 Task: Change  the formatting of the data to Which is Less than 10, In conditional formating, put the option 'Light Red Fill with Drak Red Text. 'add another formatting option Format As Table, insert the option Blue Table style Light 9 , change the format of Column Width to Auto fit Row HeightIn the sheet   Sparkle Sales templetes   book
Action: Mouse moved to (405, 343)
Screenshot: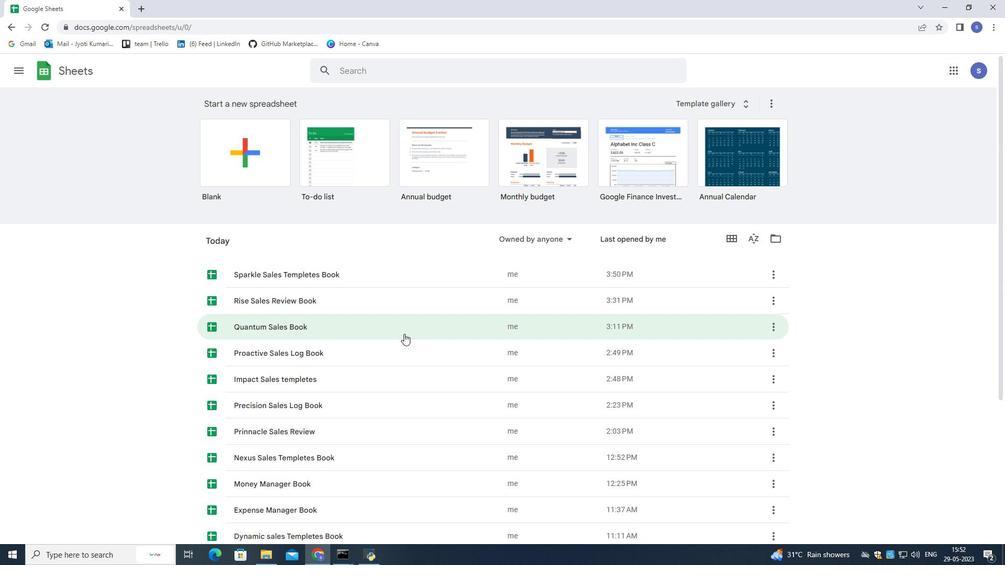 
Action: Mouse scrolled (405, 343) with delta (0, 0)
Screenshot: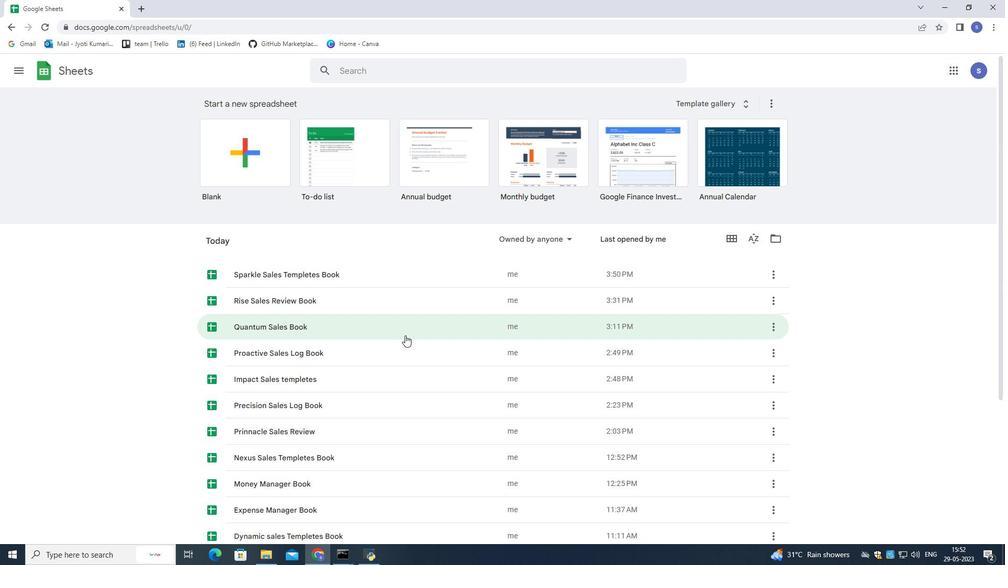 
Action: Mouse moved to (405, 346)
Screenshot: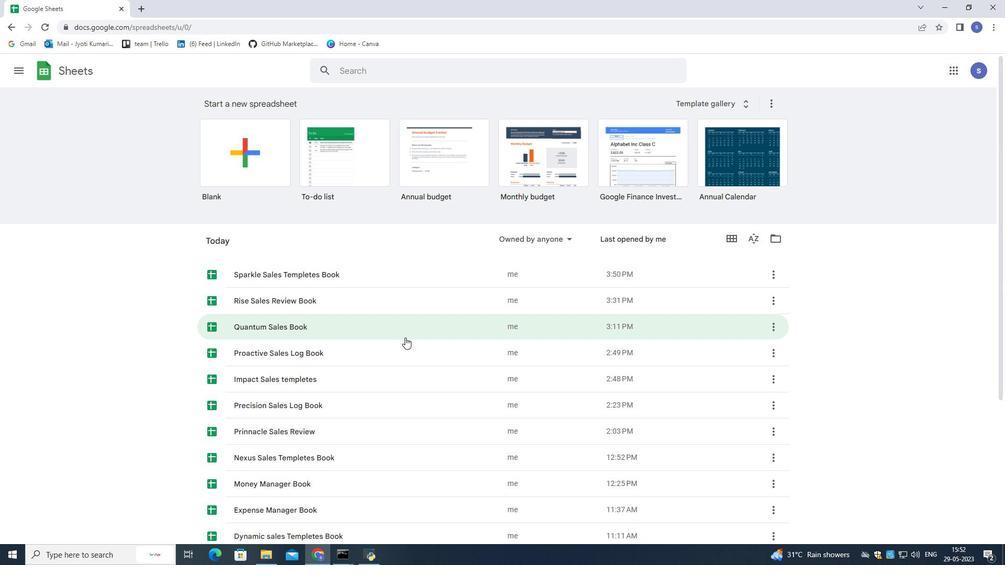 
Action: Mouse scrolled (405, 346) with delta (0, 0)
Screenshot: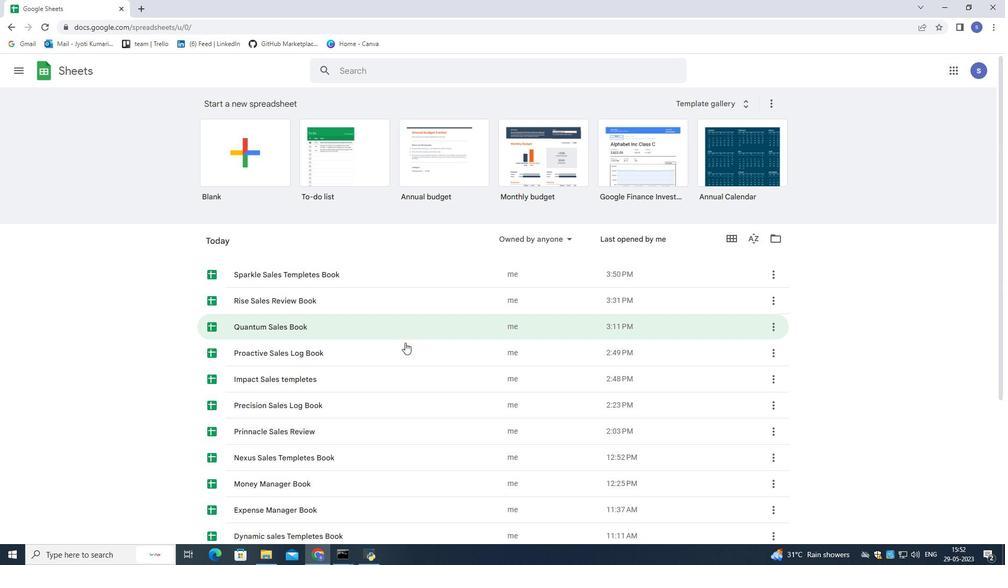 
Action: Mouse scrolled (405, 346) with delta (0, 0)
Screenshot: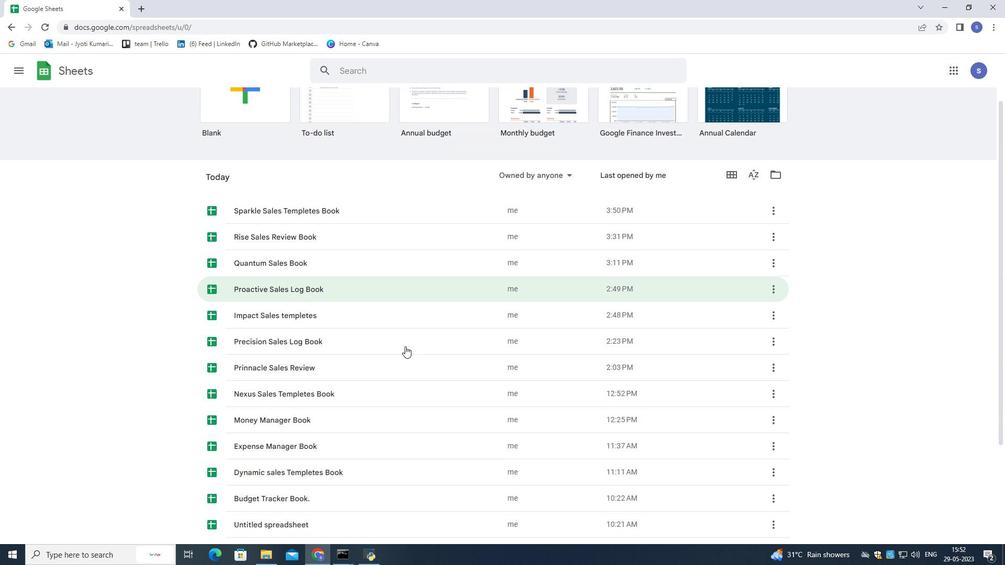
Action: Mouse moved to (405, 347)
Screenshot: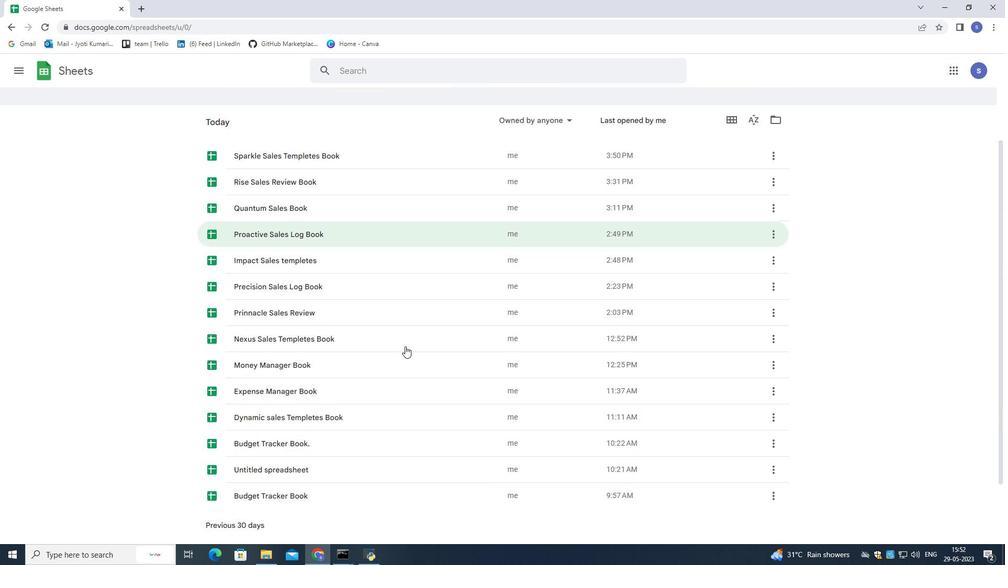 
Action: Mouse scrolled (405, 346) with delta (0, 0)
Screenshot: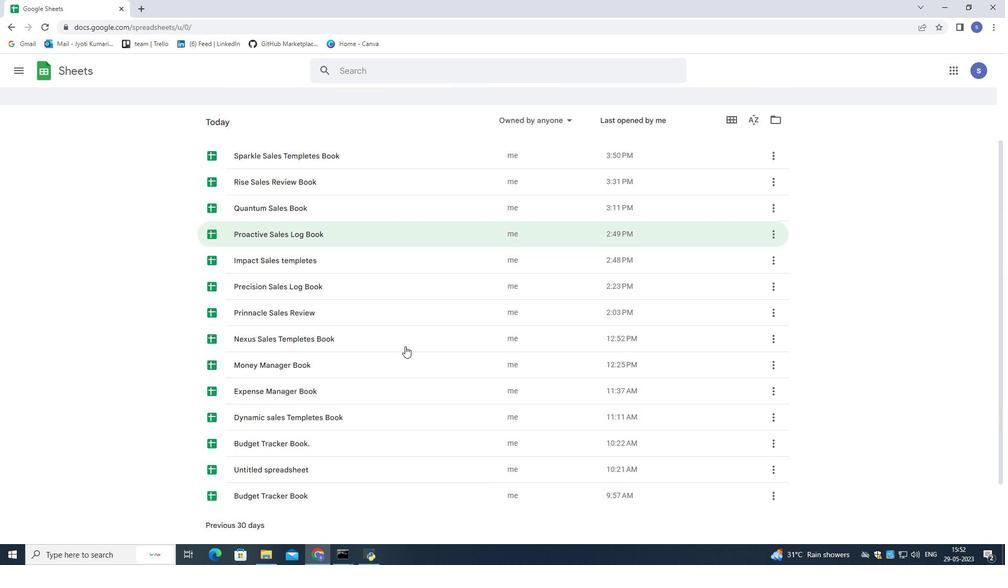 
Action: Mouse moved to (404, 349)
Screenshot: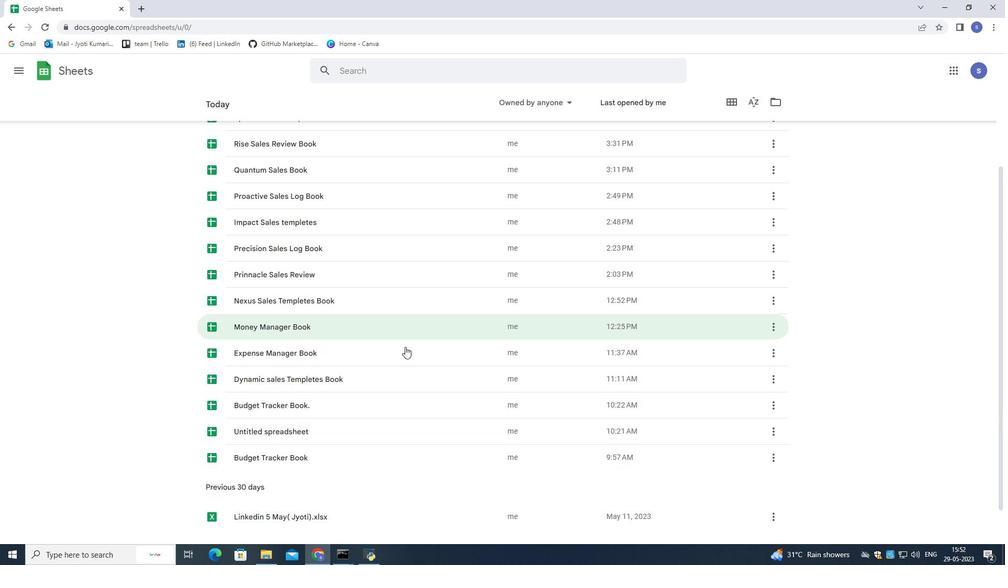 
Action: Mouse scrolled (404, 349) with delta (0, 0)
Screenshot: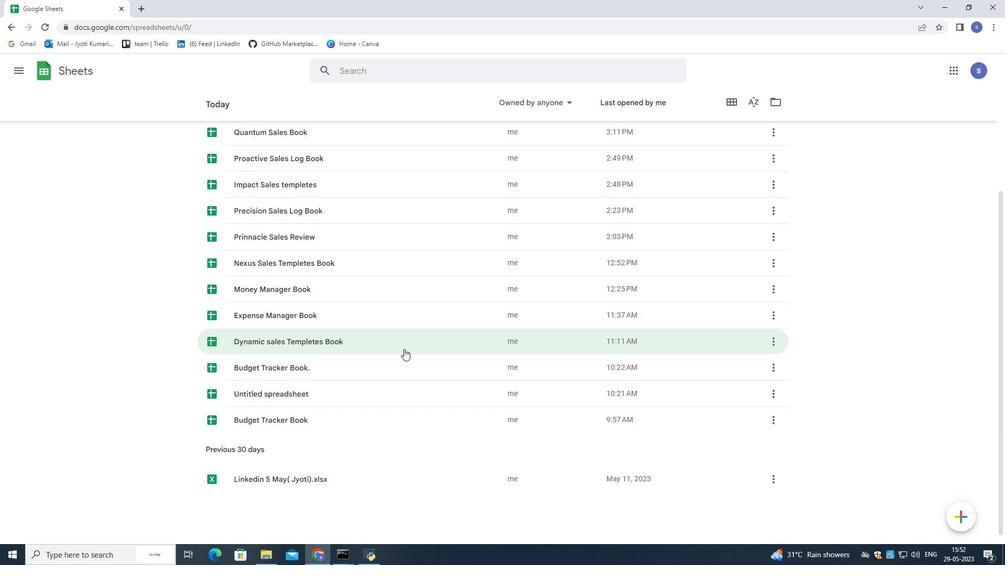 
Action: Mouse scrolled (404, 349) with delta (0, 0)
Screenshot: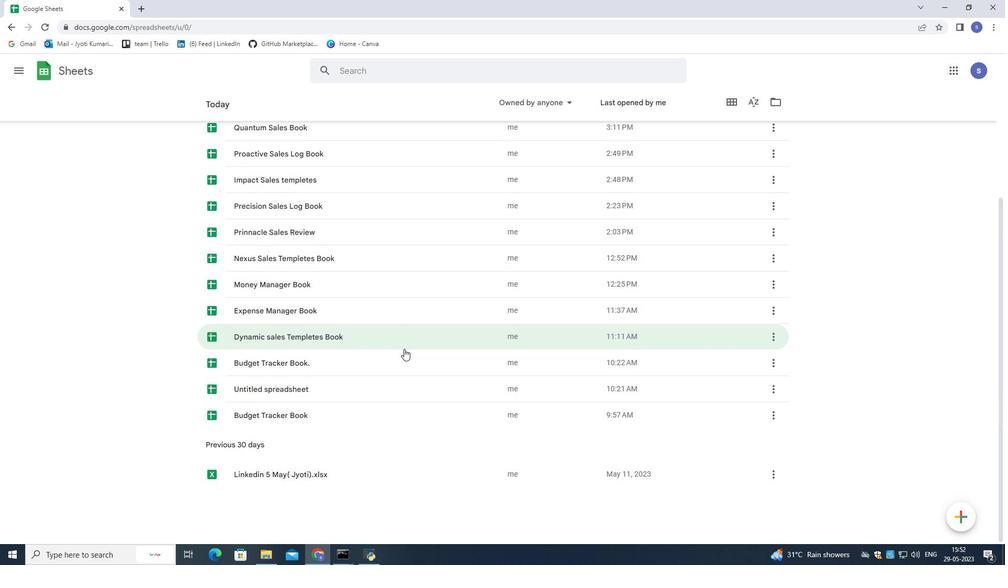 
Action: Mouse scrolled (404, 349) with delta (0, 0)
Screenshot: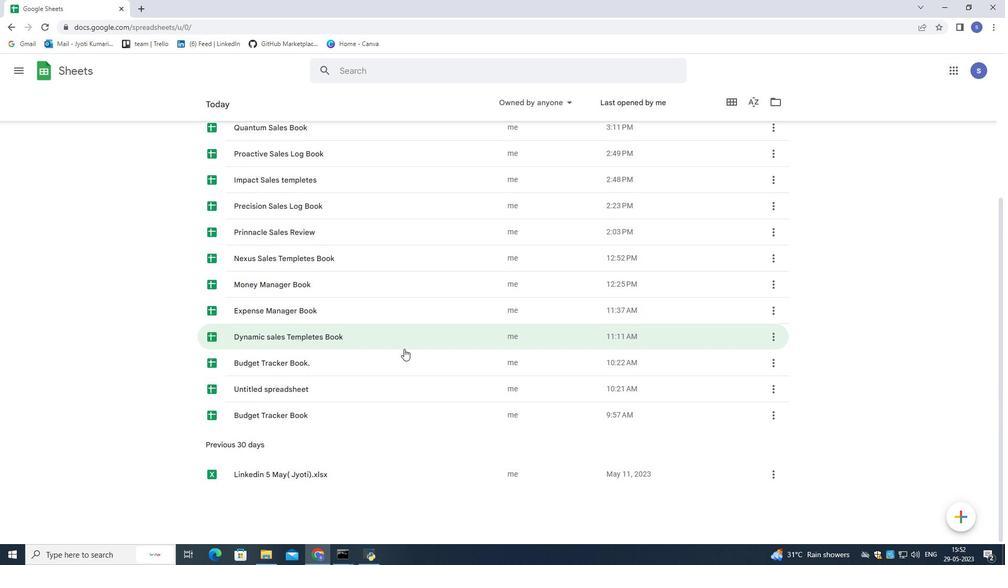 
Action: Mouse scrolled (404, 349) with delta (0, 0)
Screenshot: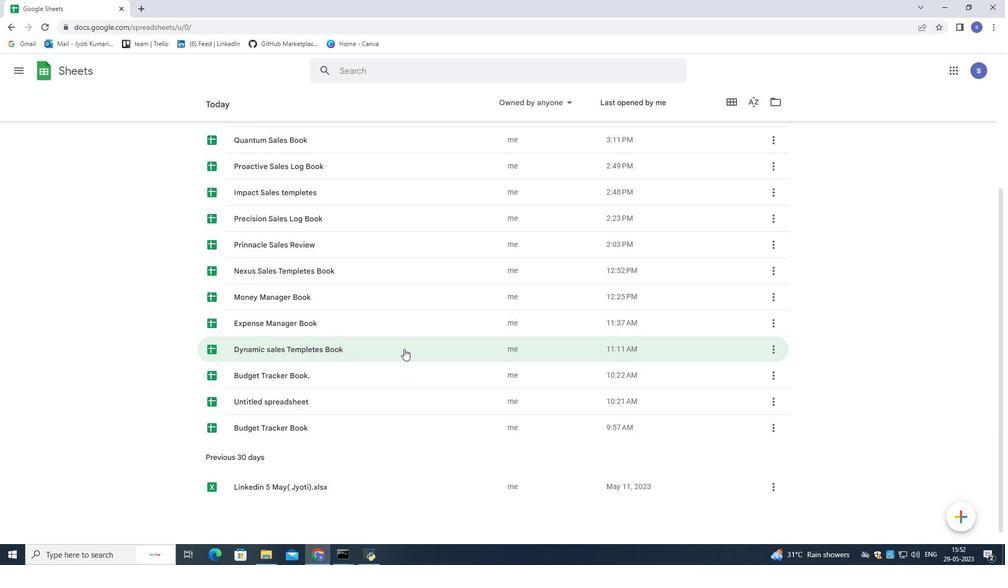 
Action: Mouse moved to (386, 280)
Screenshot: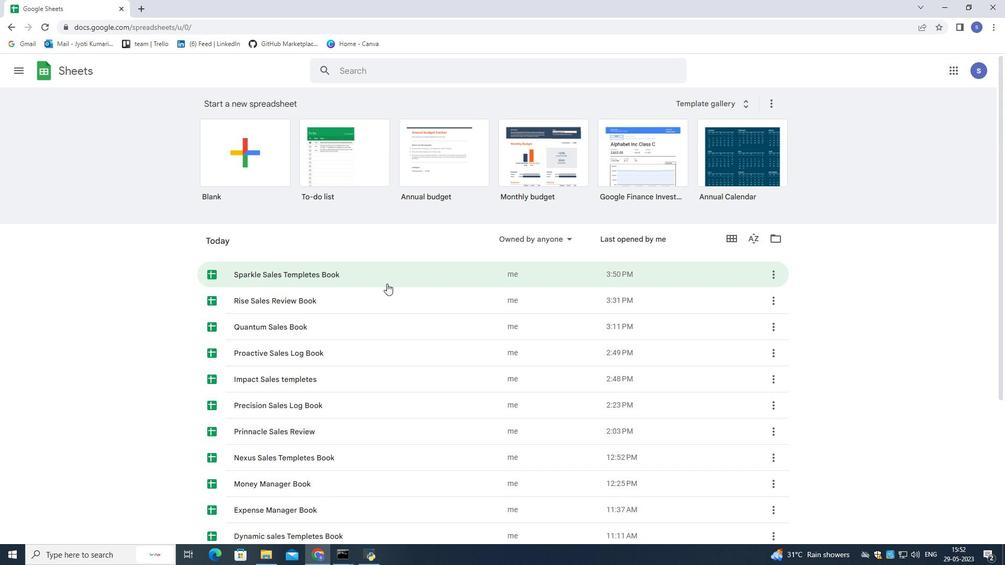 
Action: Mouse pressed left at (386, 280)
Screenshot: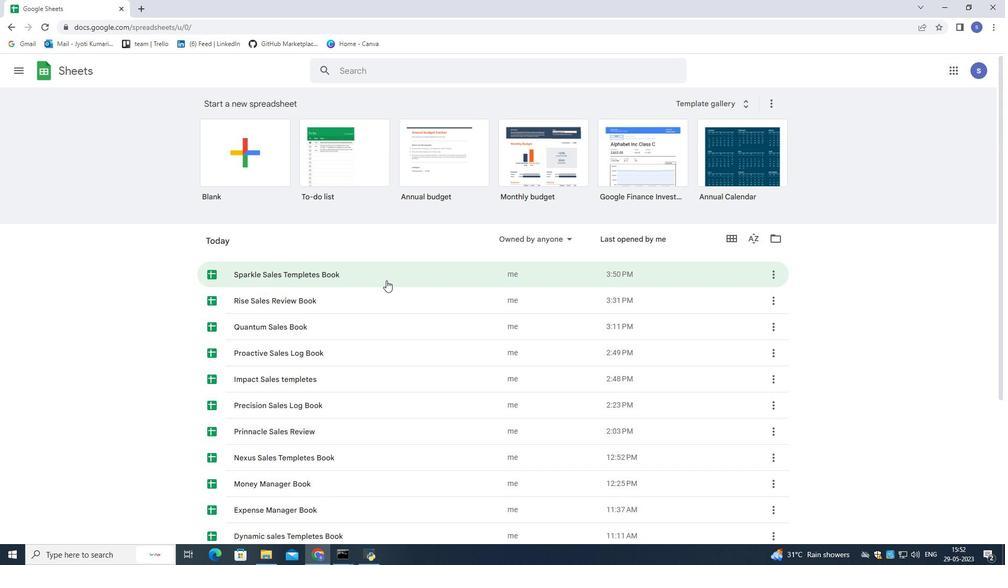 
Action: Mouse moved to (39, 178)
Screenshot: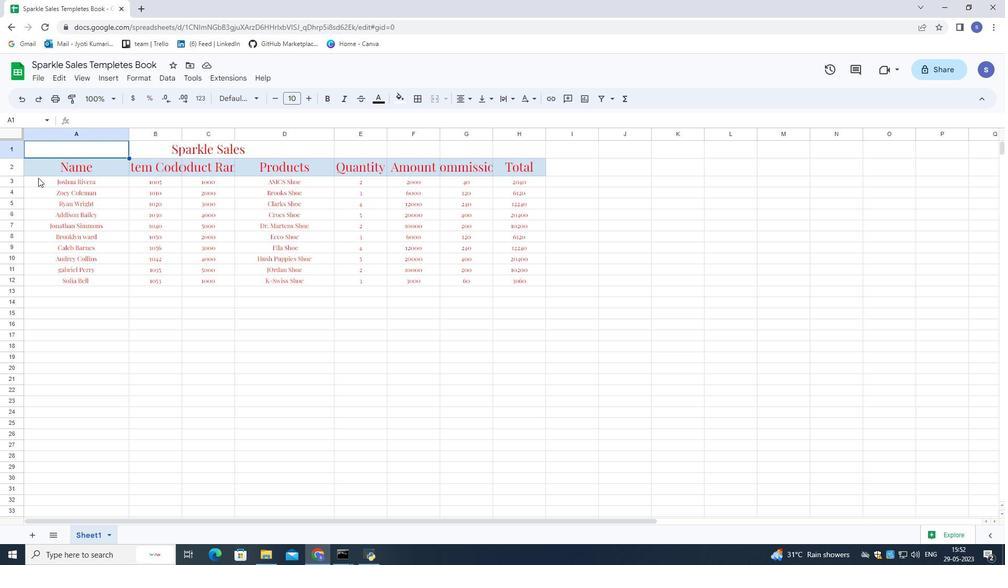 
Action: Mouse pressed left at (39, 178)
Screenshot: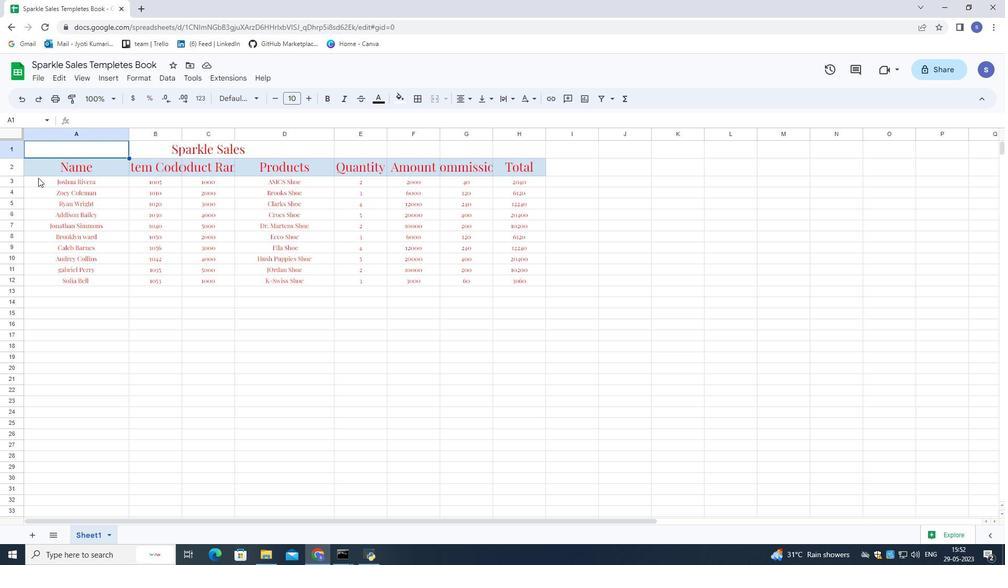 
Action: Mouse moved to (52, 184)
Screenshot: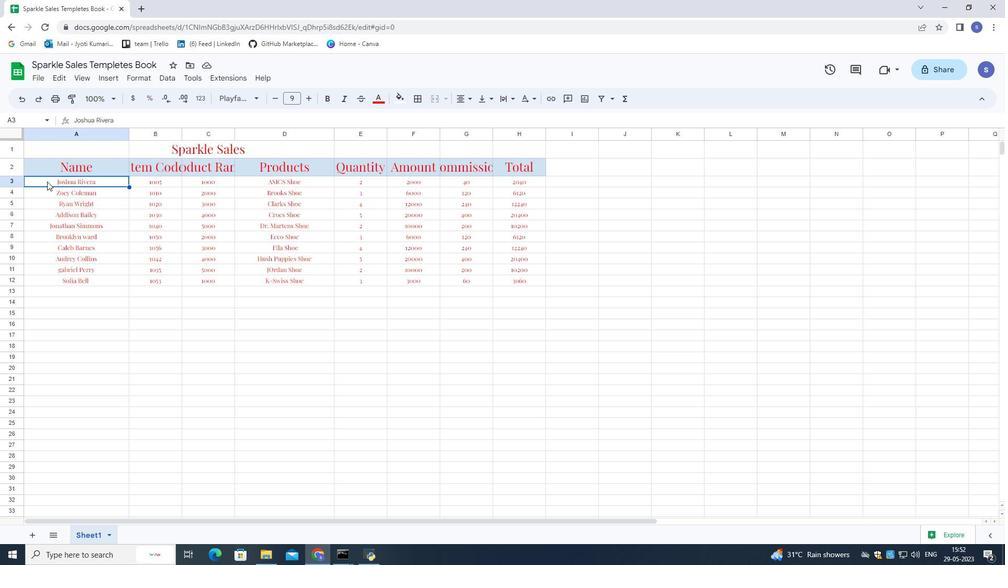 
Action: Mouse pressed left at (52, 184)
Screenshot: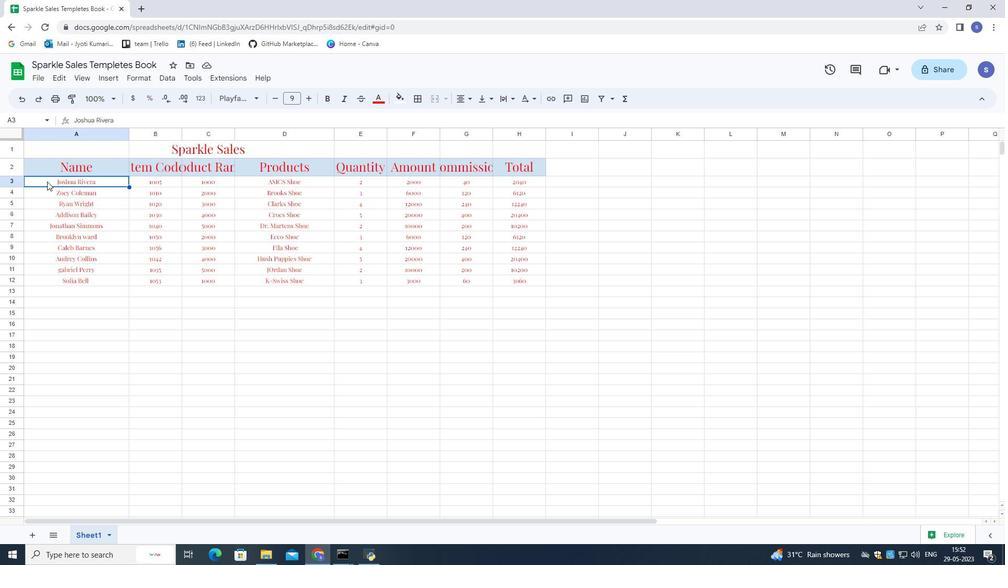 
Action: Mouse moved to (128, 73)
Screenshot: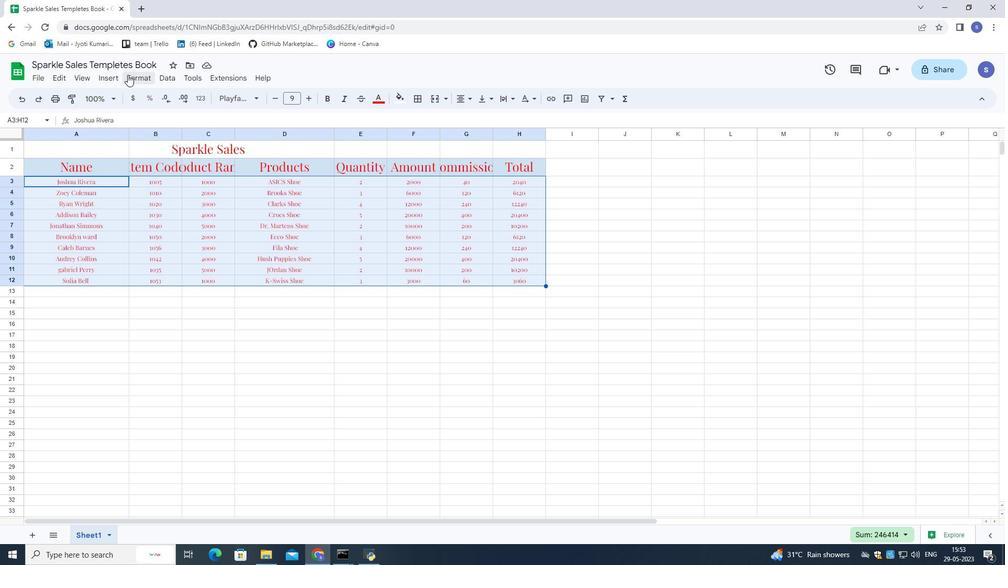 
Action: Mouse pressed left at (128, 73)
Screenshot: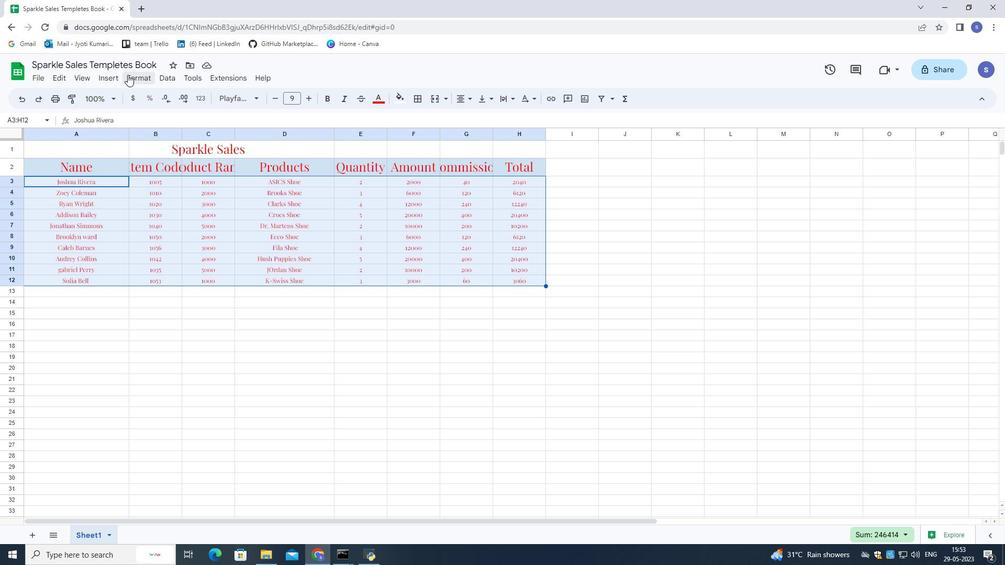 
Action: Mouse moved to (167, 259)
Screenshot: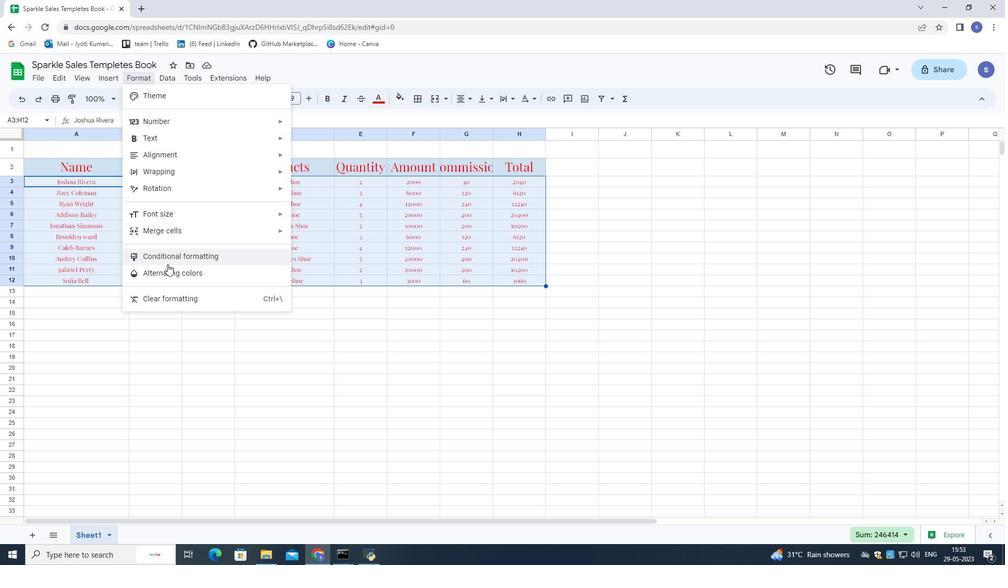 
Action: Mouse pressed left at (167, 259)
Screenshot: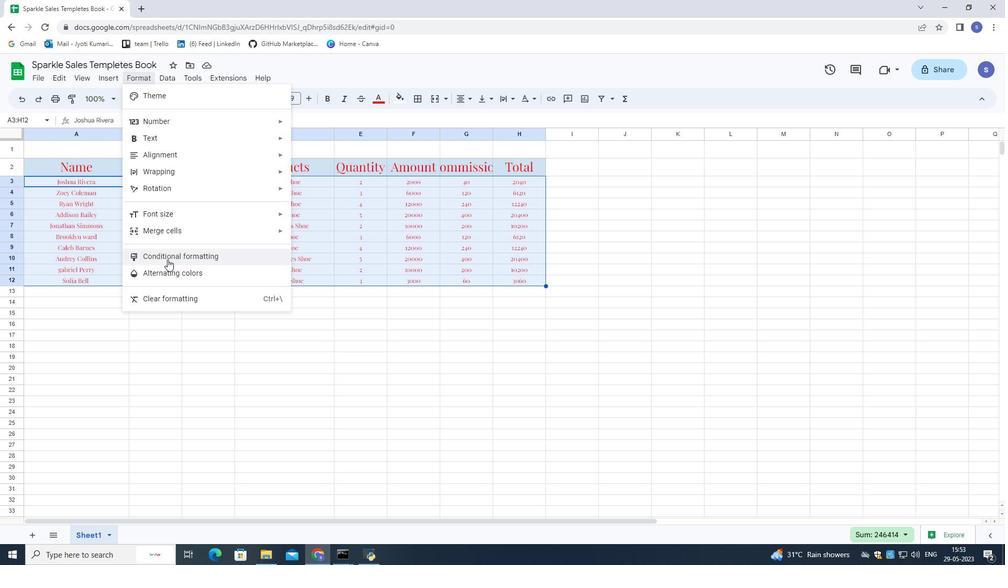
Action: Mouse moved to (914, 239)
Screenshot: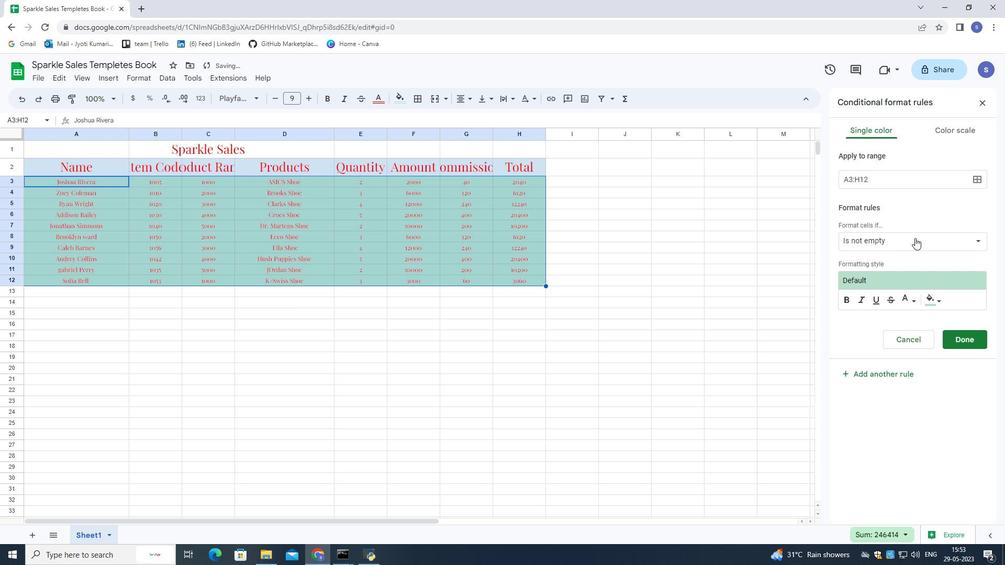 
Action: Mouse pressed left at (914, 239)
Screenshot: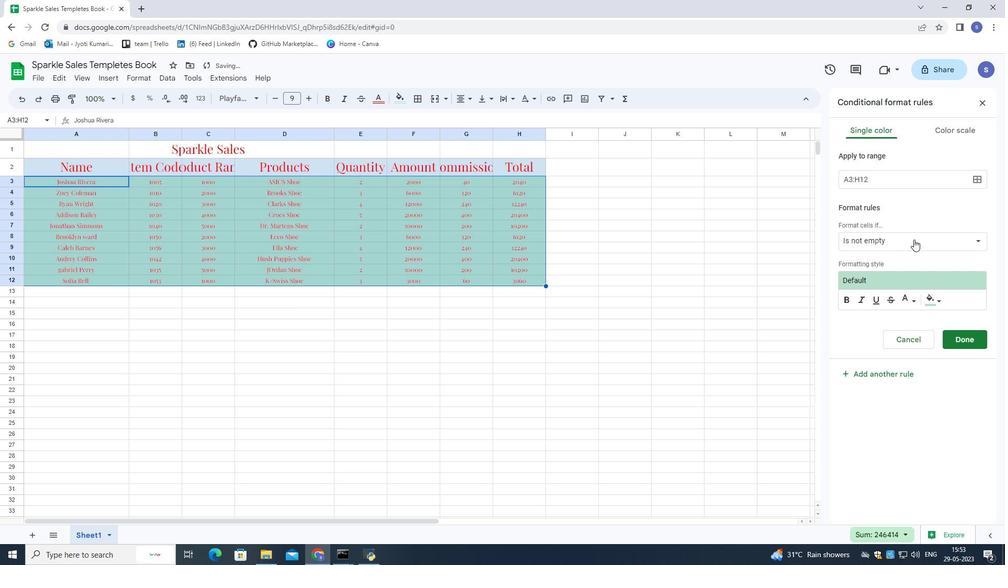 
Action: Mouse moved to (901, 440)
Screenshot: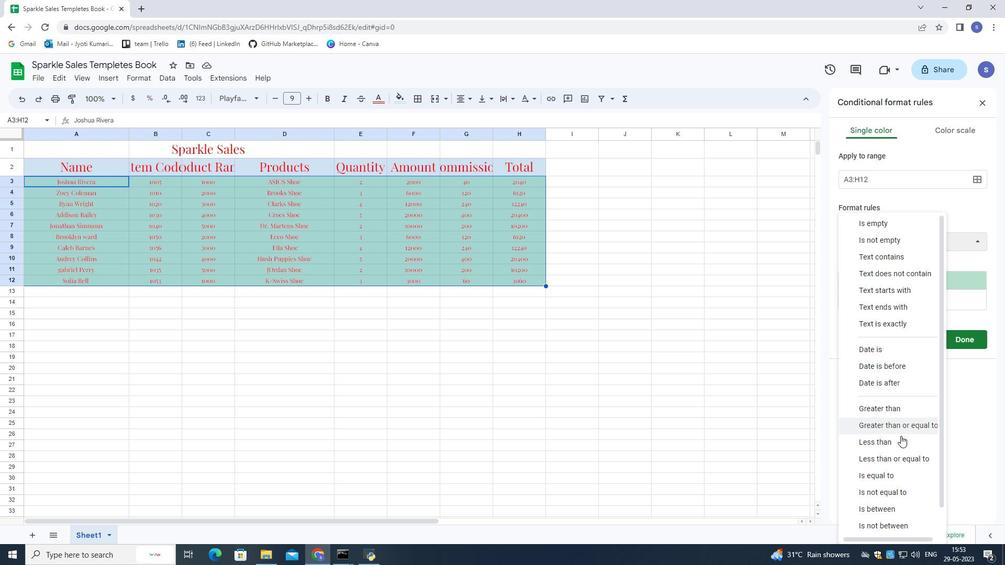 
Action: Mouse pressed left at (901, 440)
Screenshot: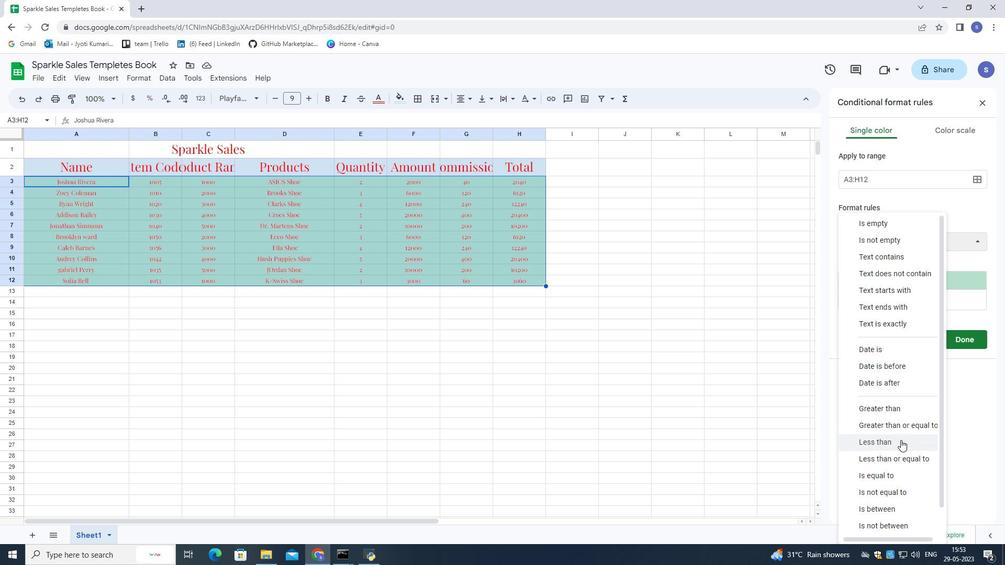 
Action: Mouse moved to (884, 268)
Screenshot: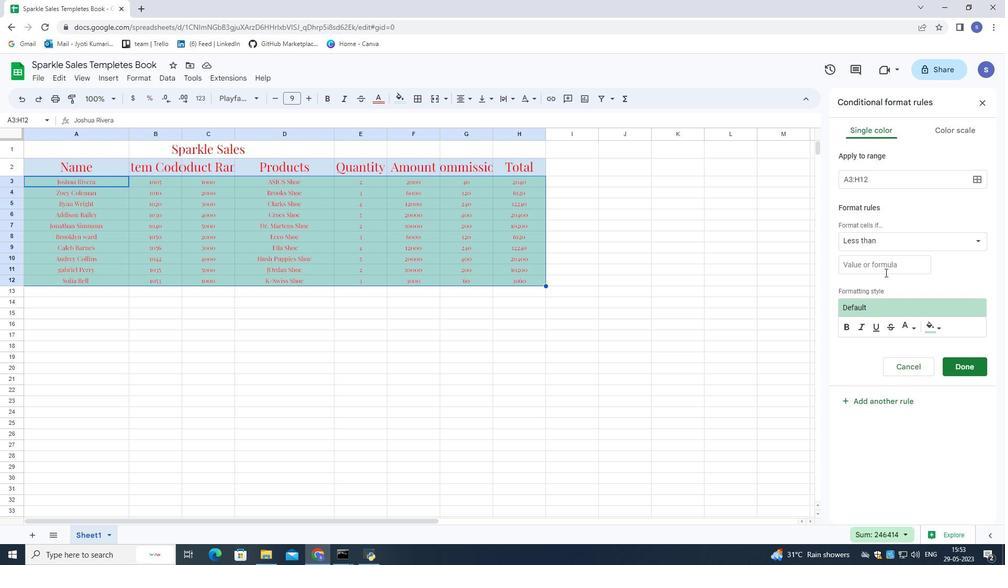 
Action: Mouse pressed left at (884, 268)
Screenshot: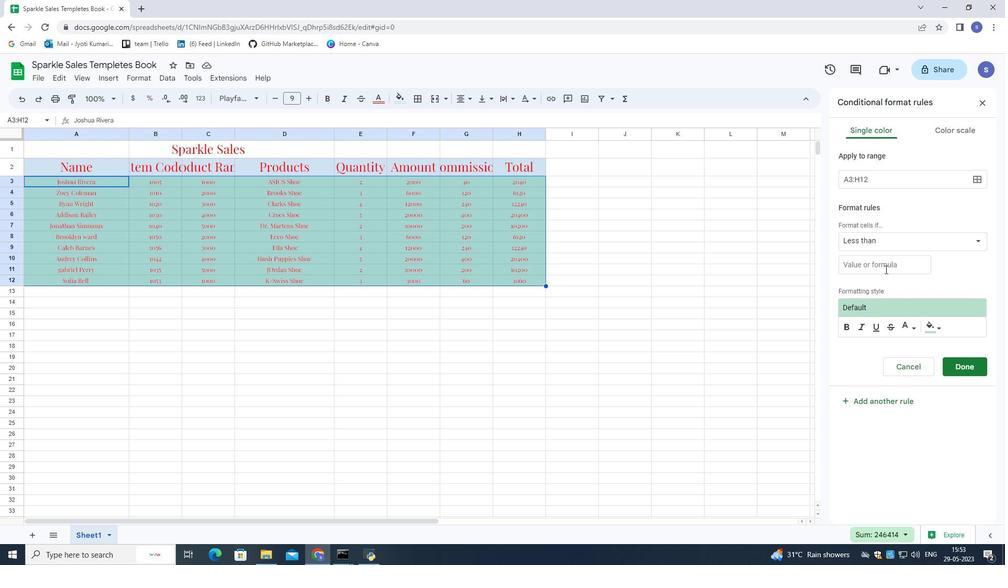 
Action: Key pressed 10
Screenshot: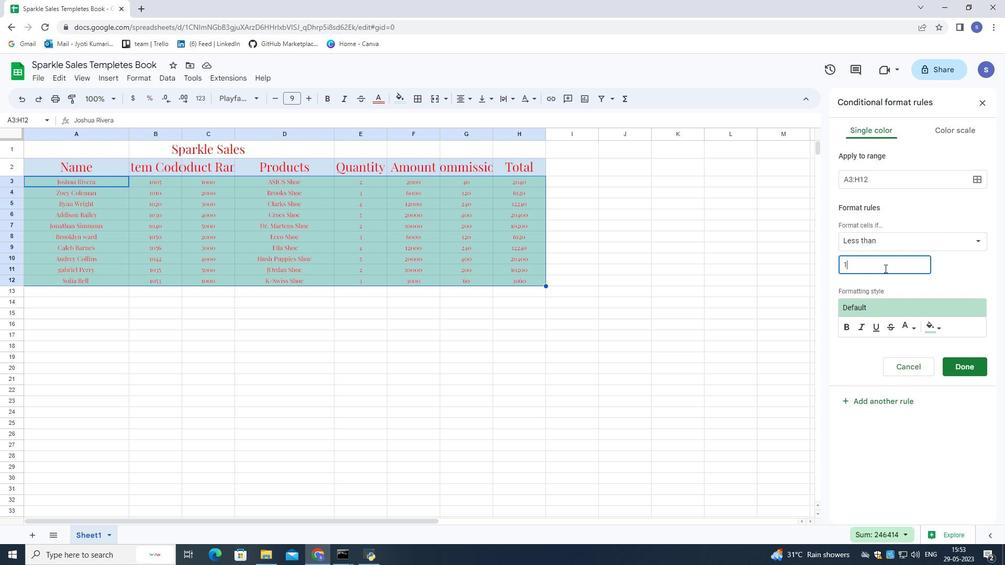 
Action: Mouse moved to (936, 324)
Screenshot: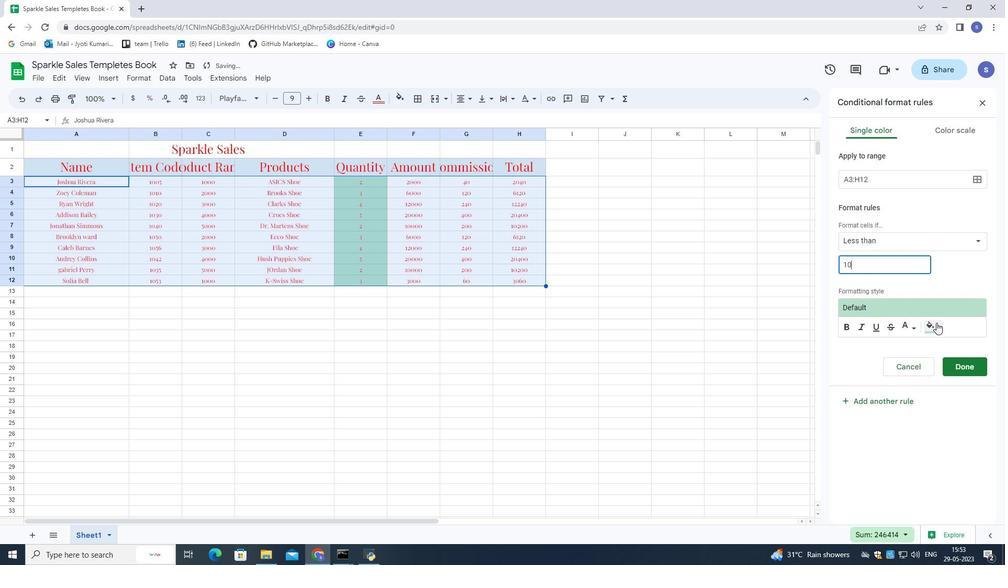 
Action: Mouse pressed left at (936, 324)
Screenshot: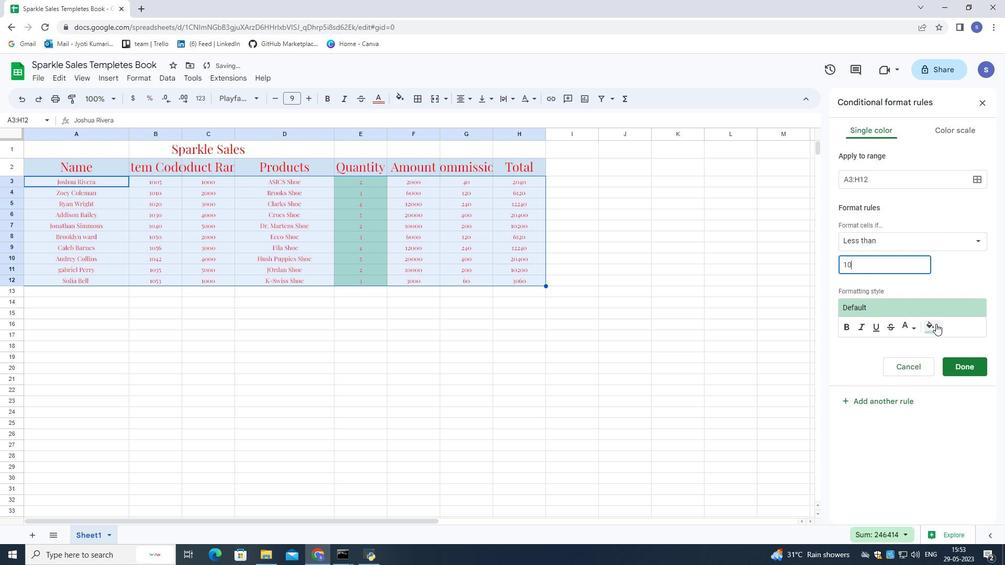 
Action: Mouse moved to (839, 396)
Screenshot: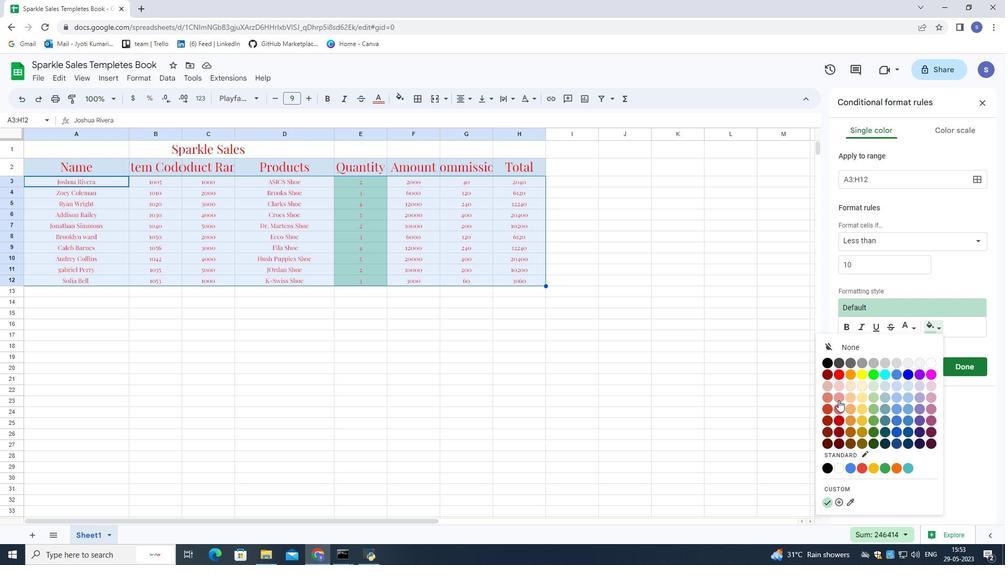
Action: Mouse pressed left at (839, 396)
Screenshot: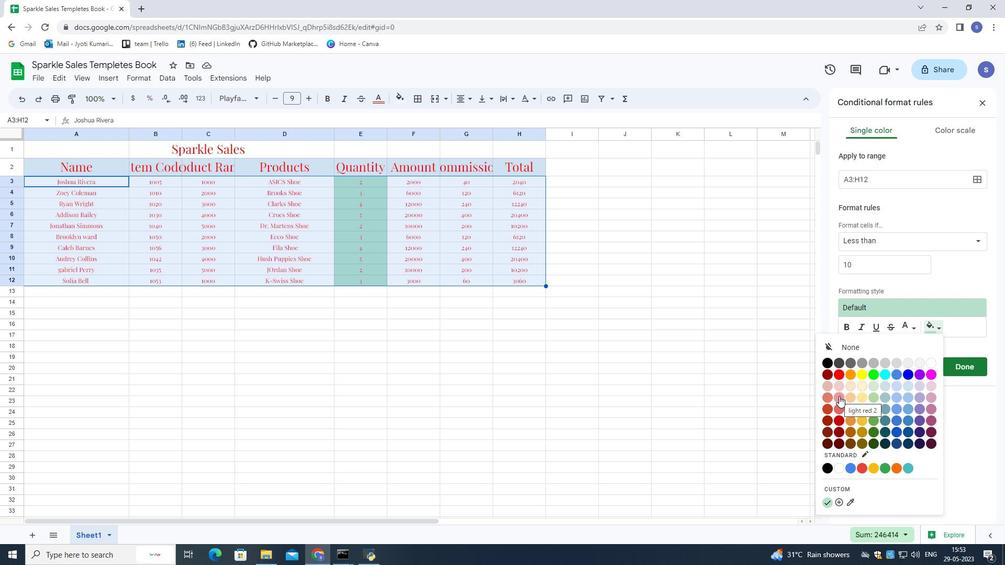 
Action: Mouse moved to (916, 328)
Screenshot: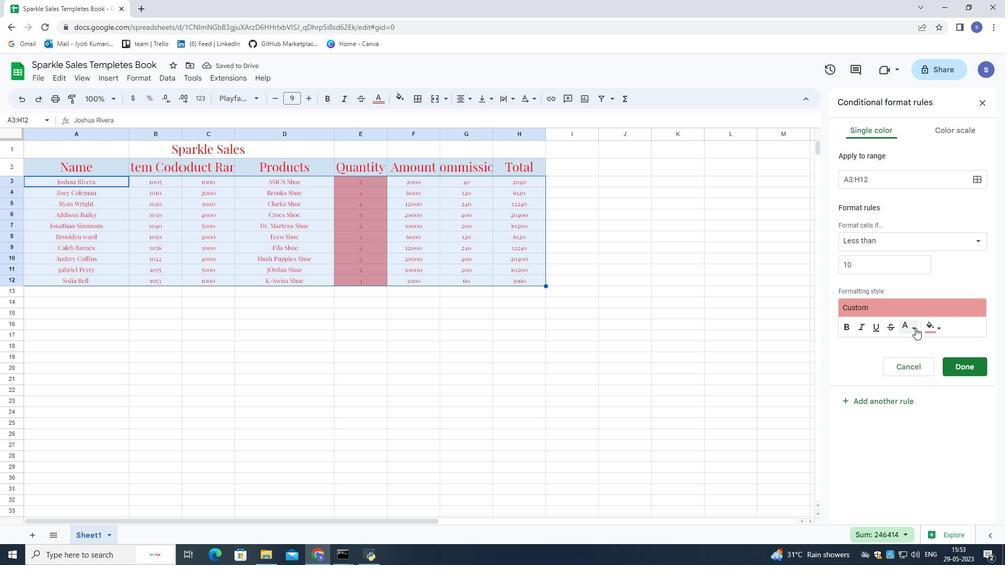 
Action: Mouse pressed left at (916, 328)
Screenshot: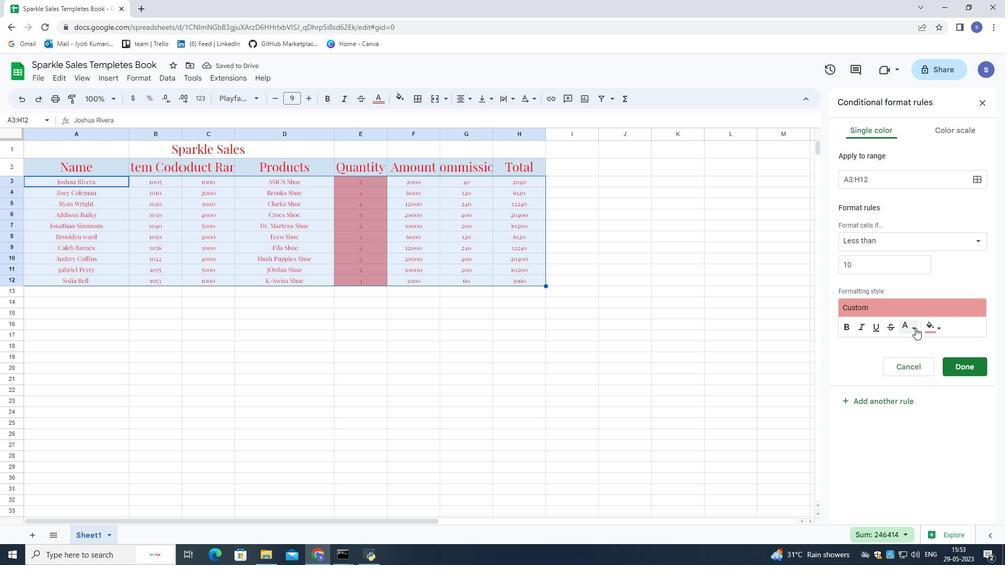 
Action: Mouse moved to (815, 443)
Screenshot: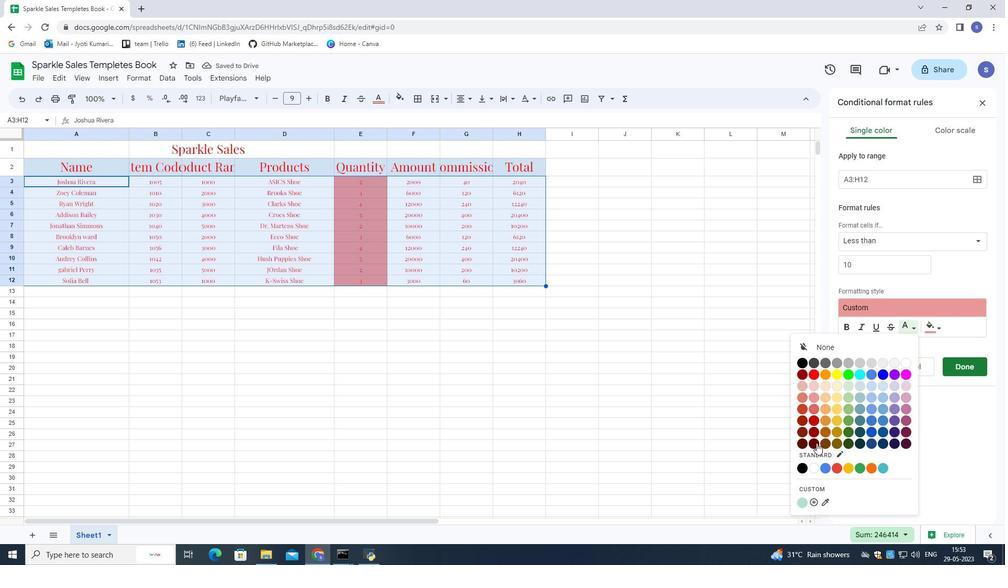 
Action: Mouse pressed left at (815, 443)
Screenshot: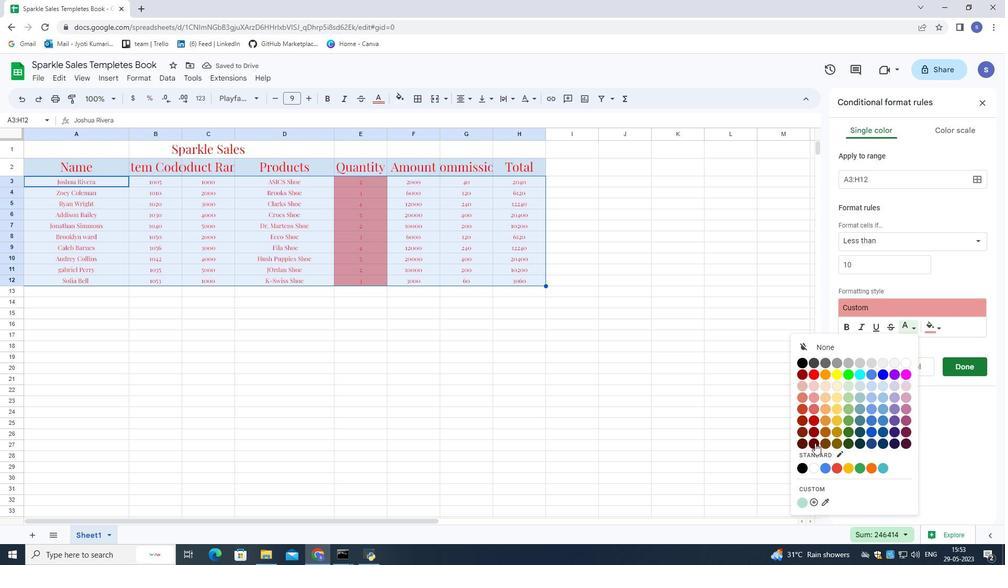 
Action: Mouse moved to (957, 371)
Screenshot: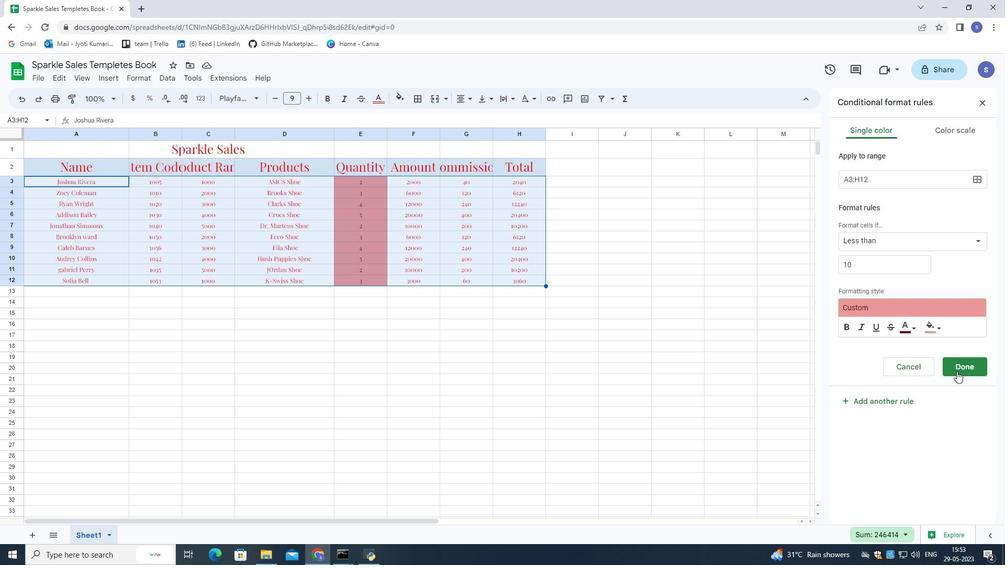 
Action: Mouse pressed left at (957, 371)
Screenshot: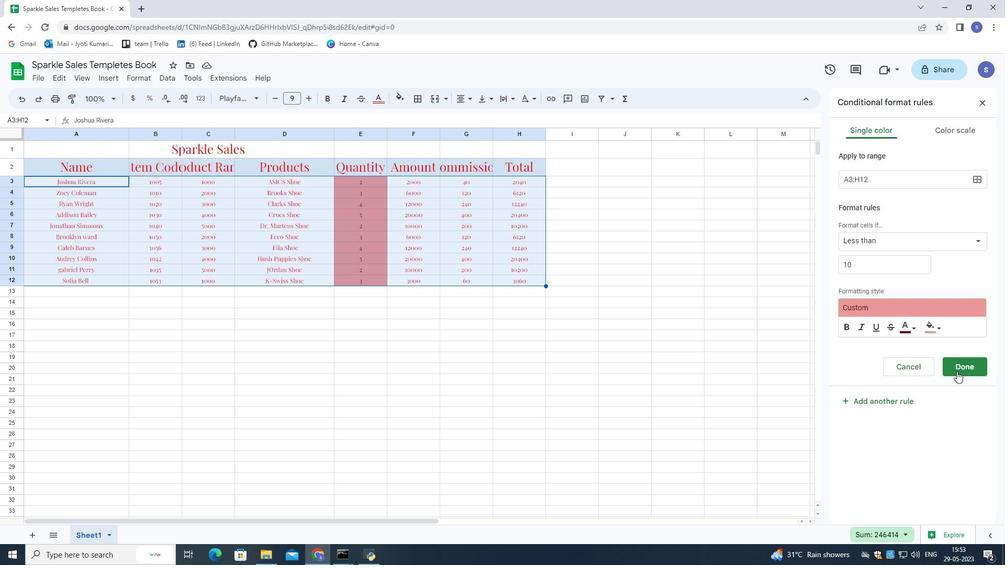 
Action: Mouse moved to (129, 74)
Screenshot: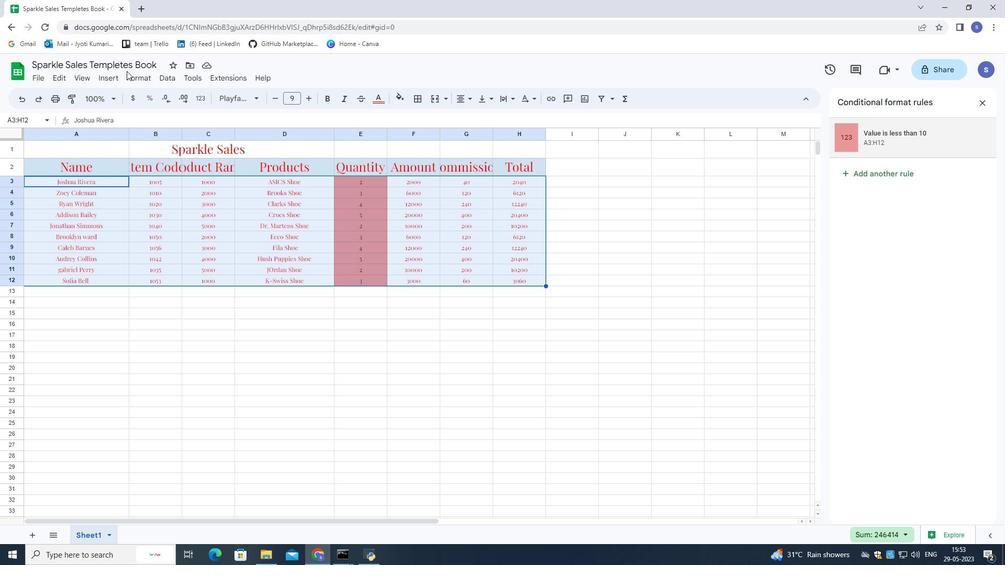 
Action: Mouse pressed left at (129, 74)
Screenshot: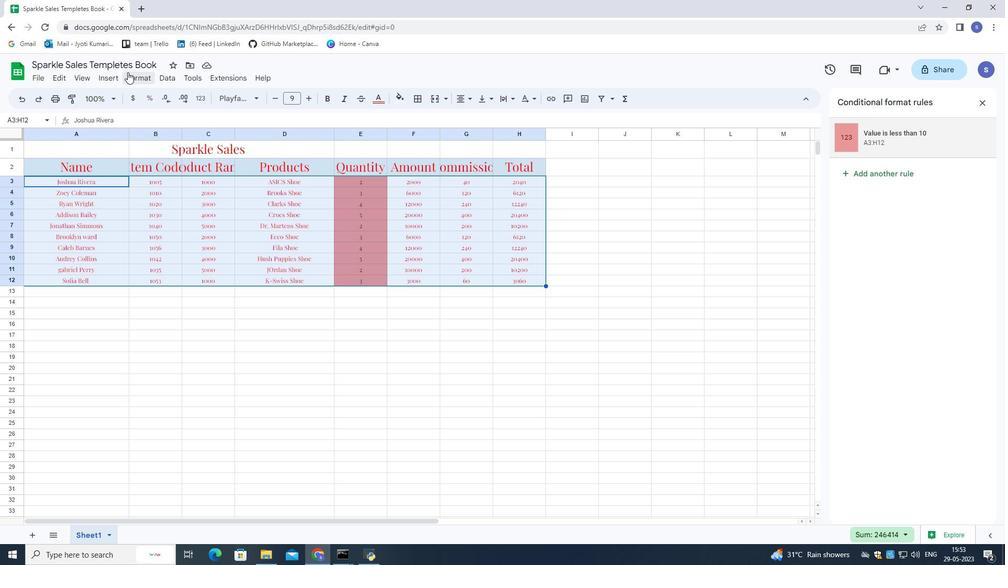 
Action: Mouse moved to (186, 271)
Screenshot: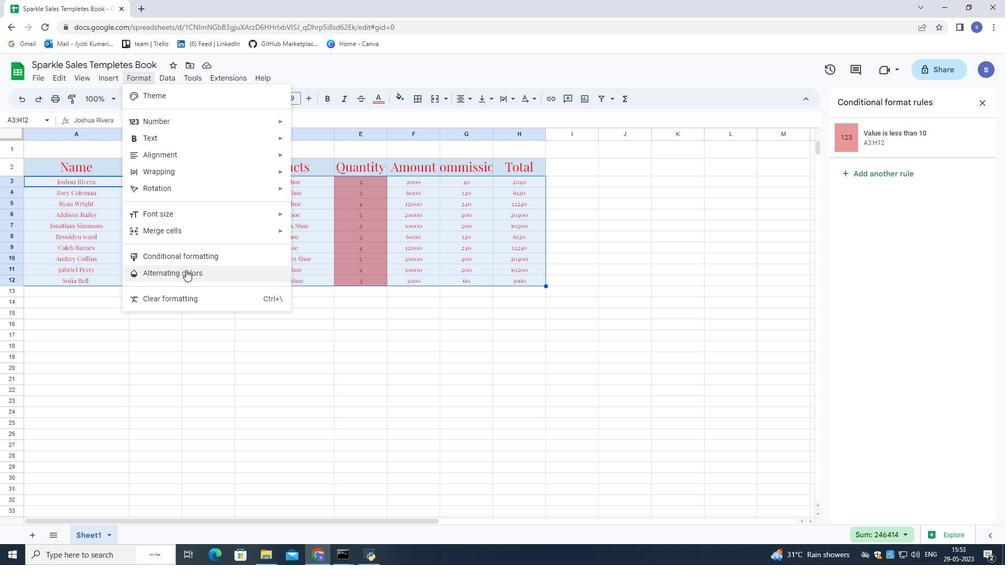
Action: Mouse pressed left at (186, 271)
Screenshot: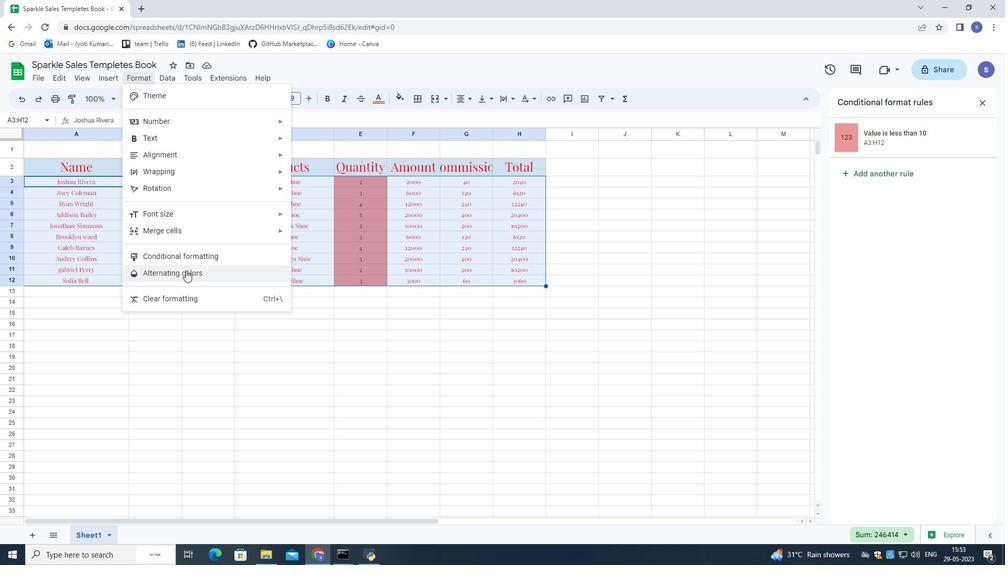 
Action: Mouse moved to (957, 235)
Screenshot: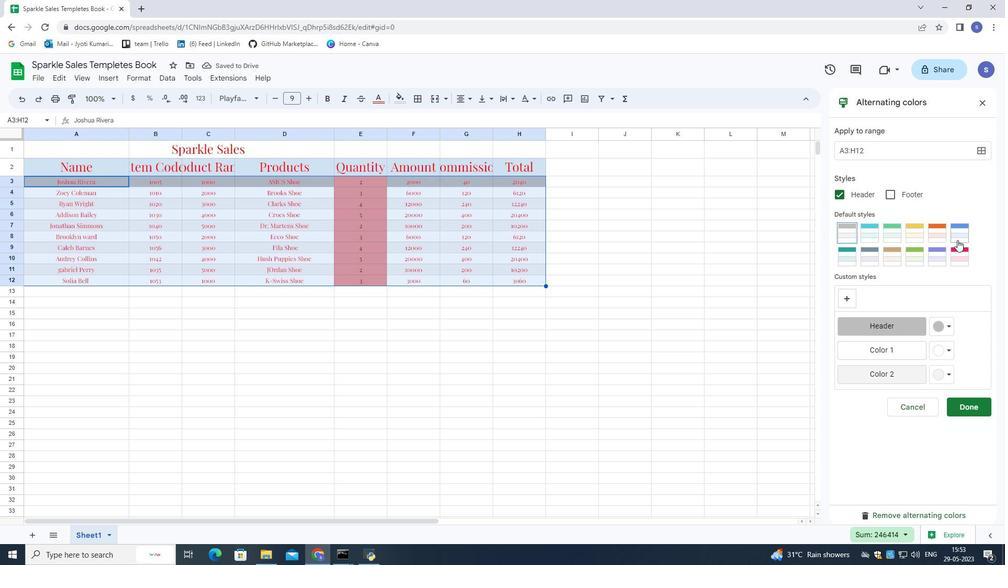 
Action: Mouse pressed left at (957, 235)
Screenshot: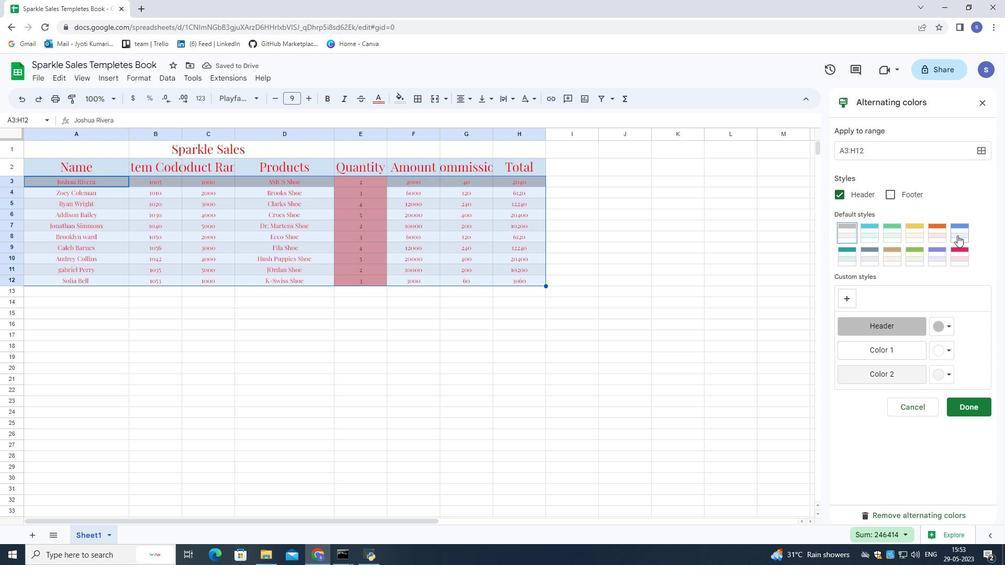 
Action: Mouse moved to (973, 401)
Screenshot: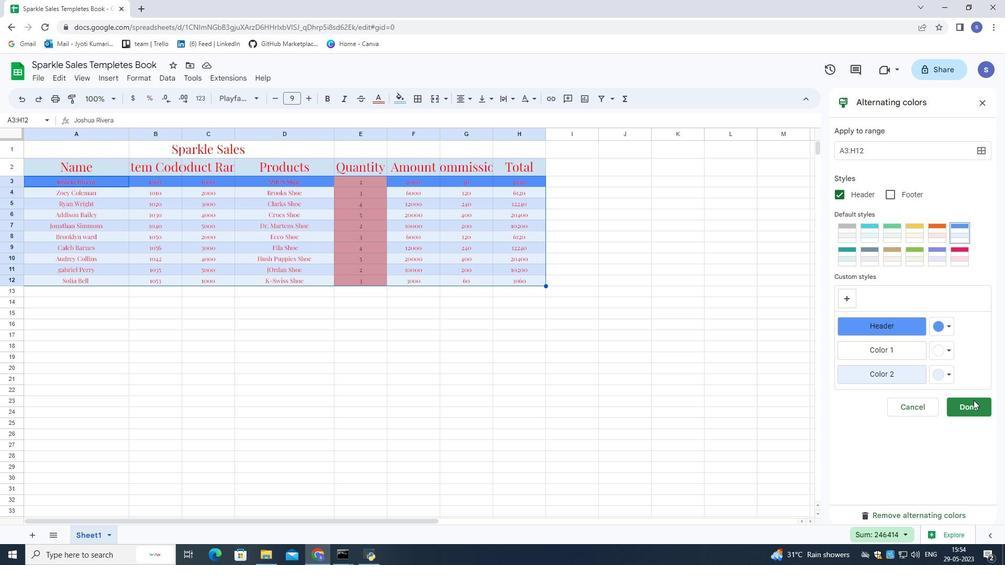 
Action: Mouse pressed left at (973, 401)
Screenshot: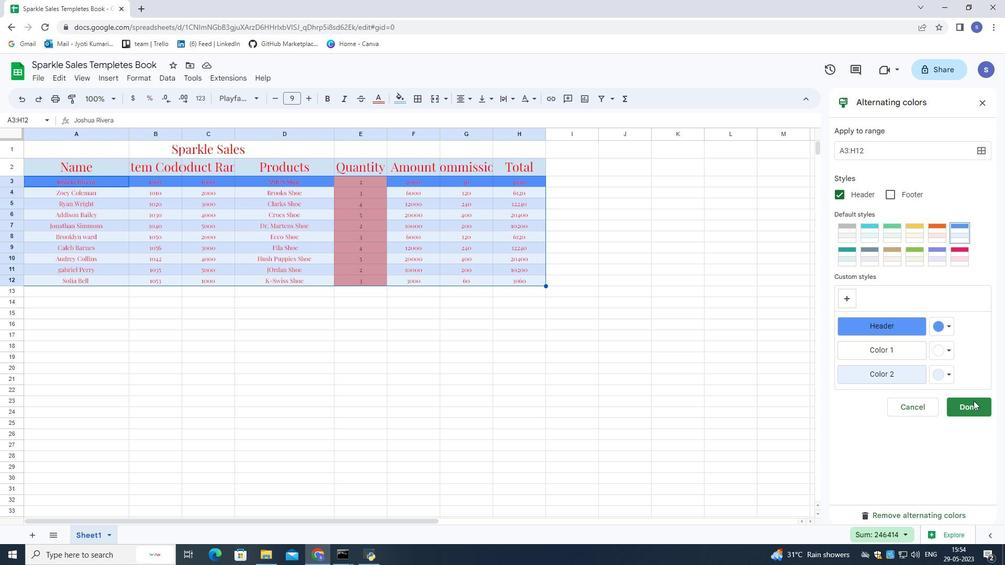 
Action: Mouse moved to (90, 132)
Screenshot: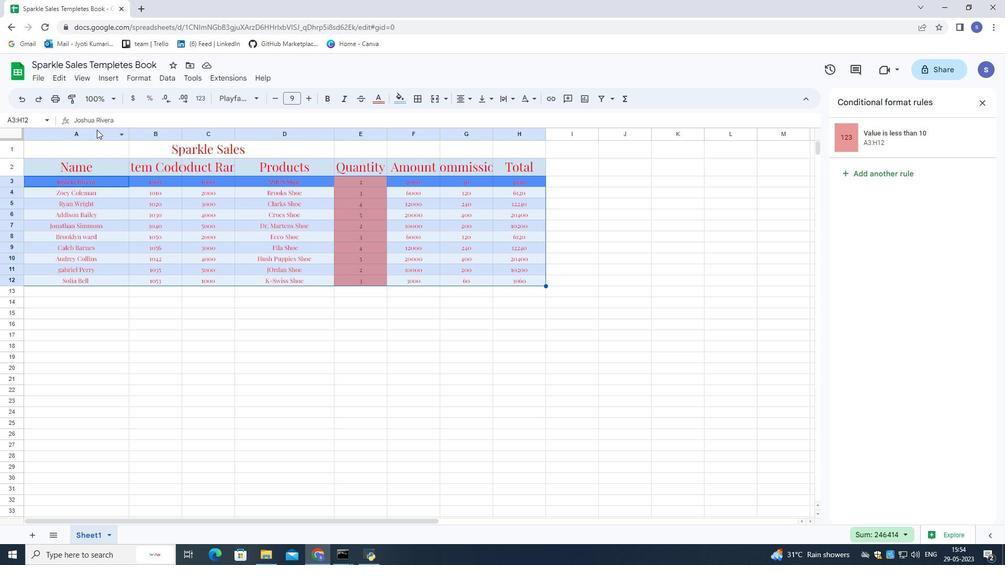 
Action: Mouse pressed right at (90, 132)
Screenshot: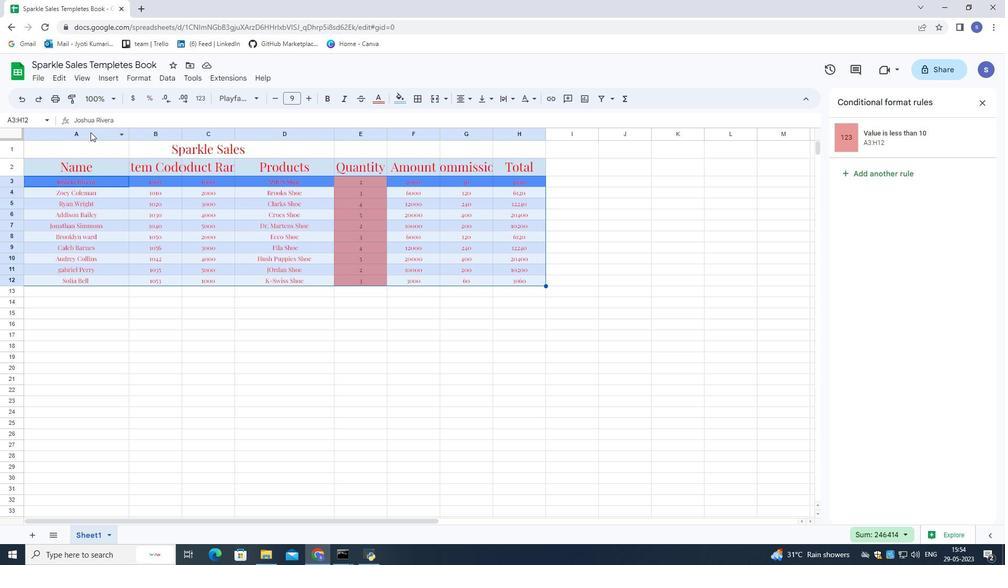 
Action: Mouse moved to (154, 307)
Screenshot: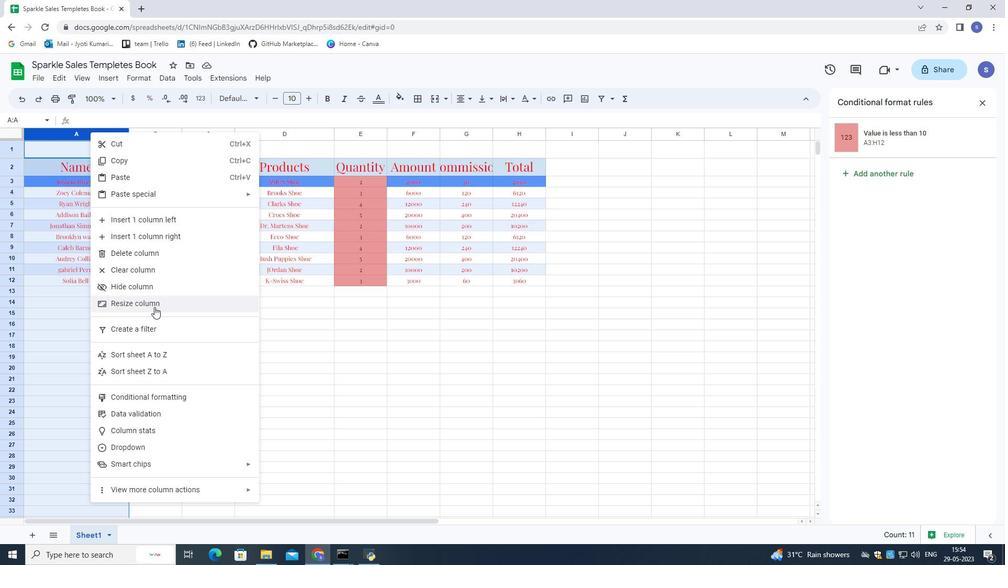 
Action: Mouse pressed left at (154, 307)
Screenshot: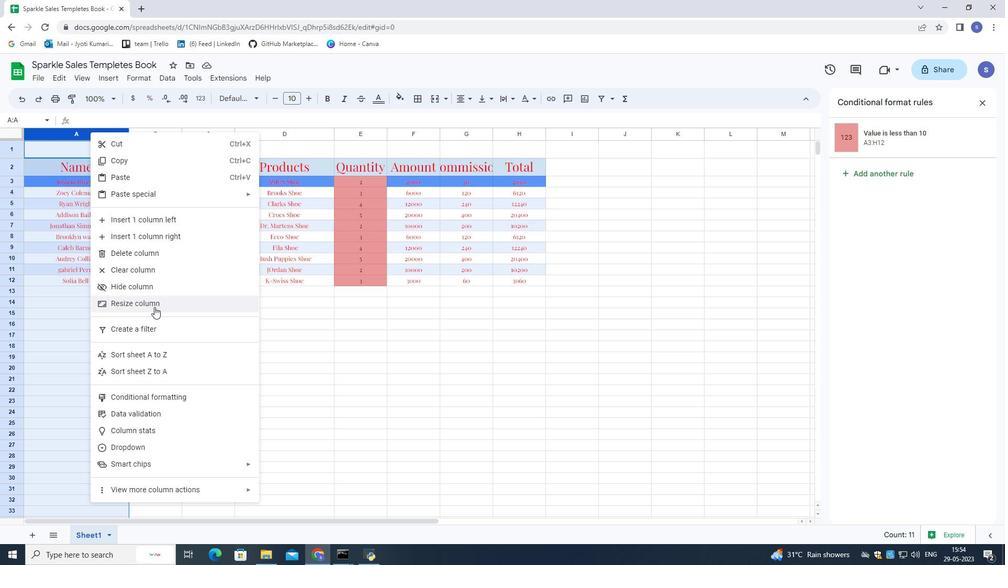 
Action: Mouse moved to (456, 318)
Screenshot: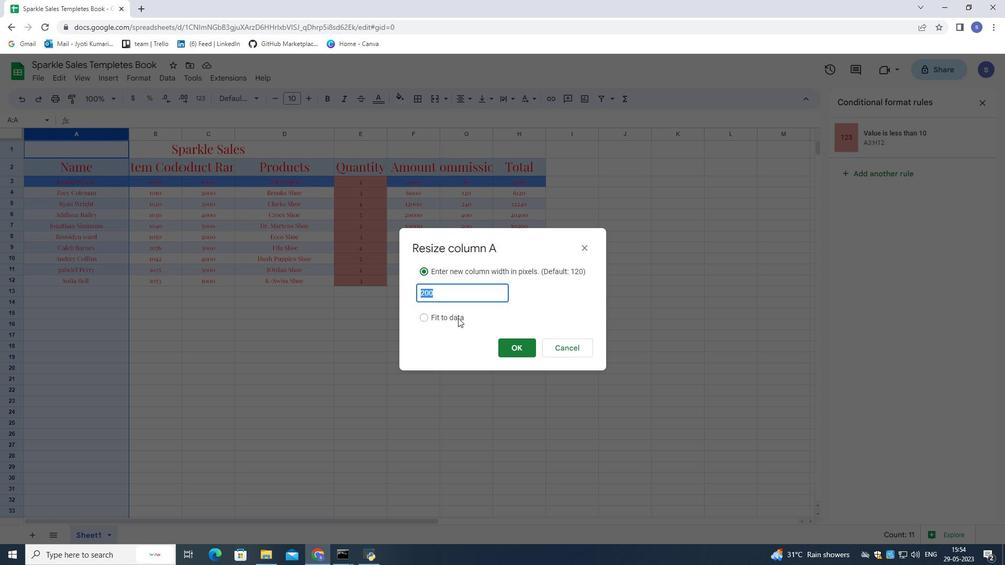 
Action: Mouse pressed left at (456, 318)
Screenshot: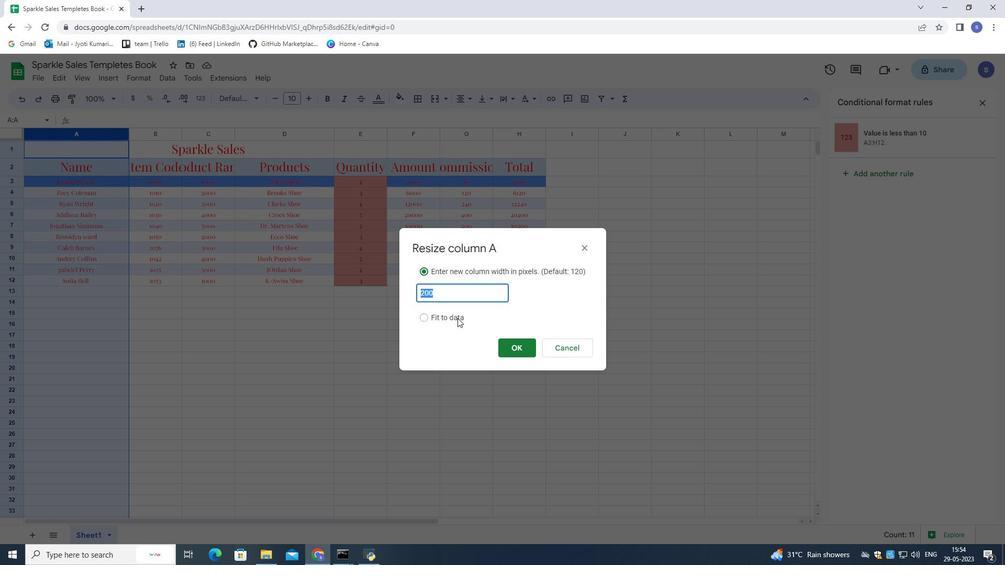 
Action: Mouse moved to (525, 349)
Screenshot: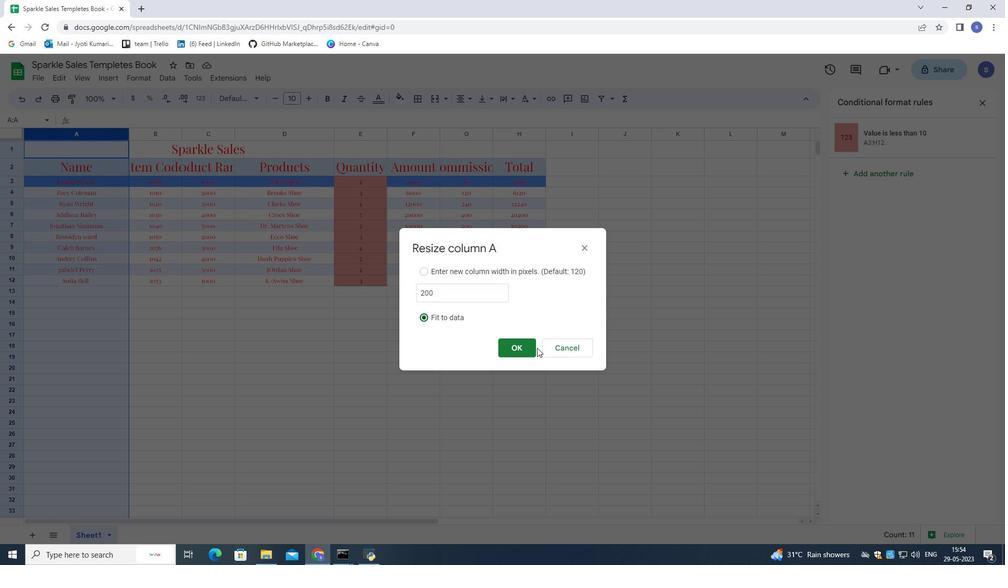 
Action: Mouse pressed left at (525, 349)
Screenshot: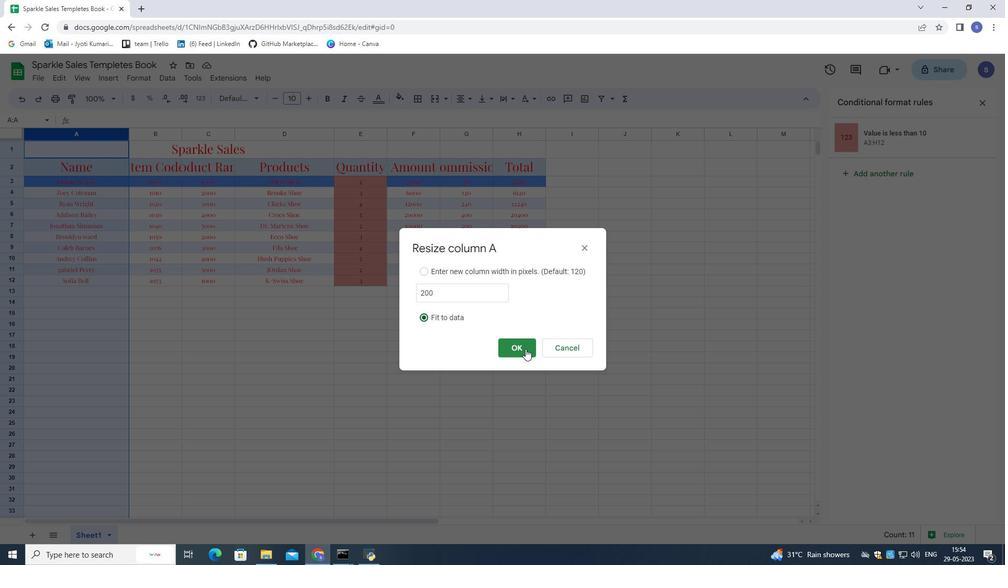 
Action: Mouse moved to (503, 339)
Screenshot: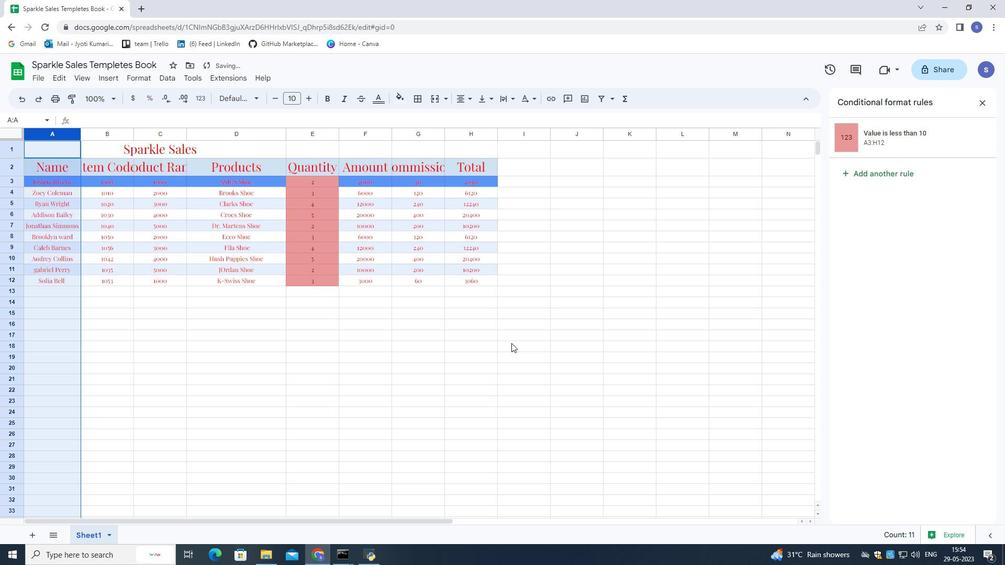 
Action: Mouse pressed left at (503, 339)
Screenshot: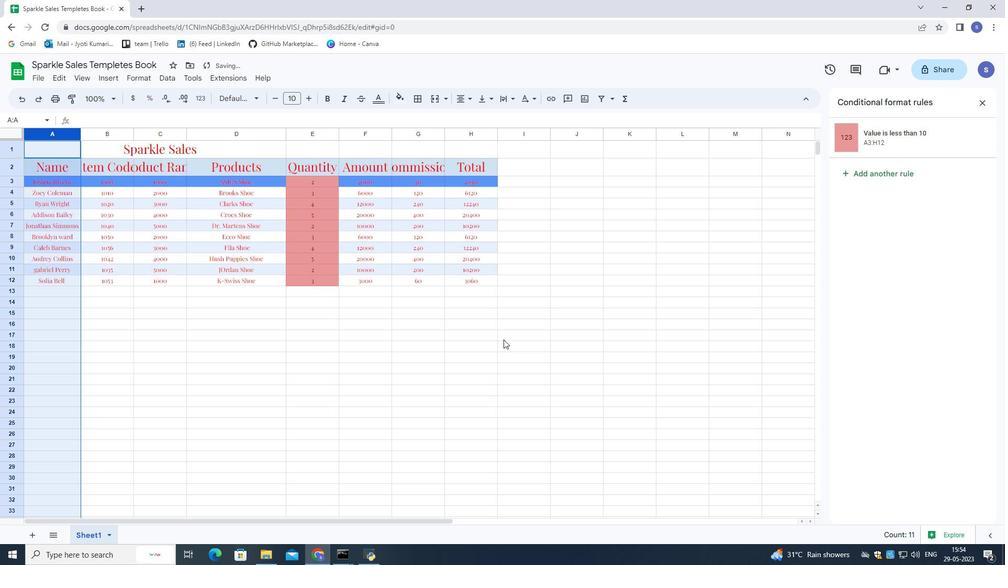 
Action: Mouse moved to (371, 324)
Screenshot: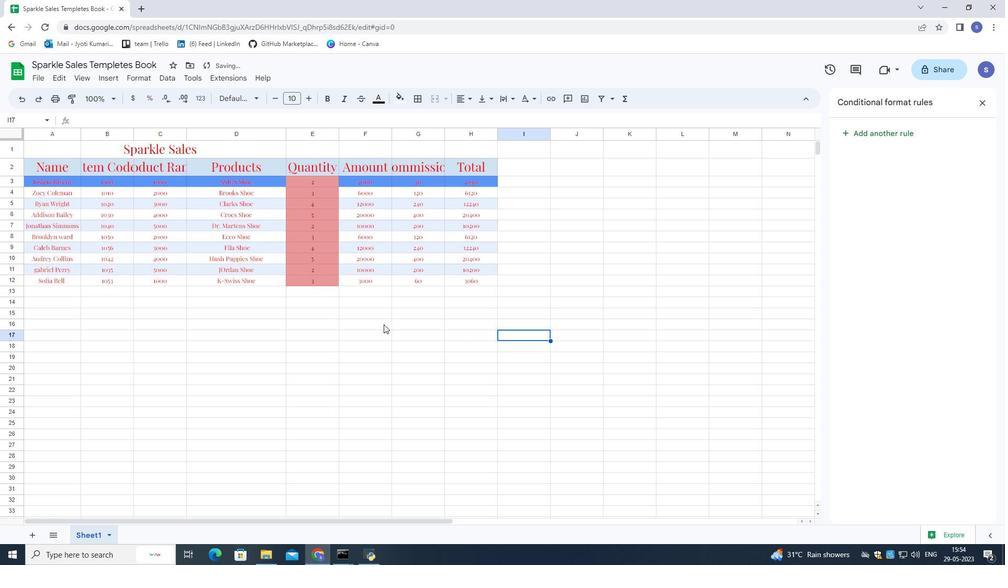 
Action: Mouse pressed left at (371, 324)
Screenshot: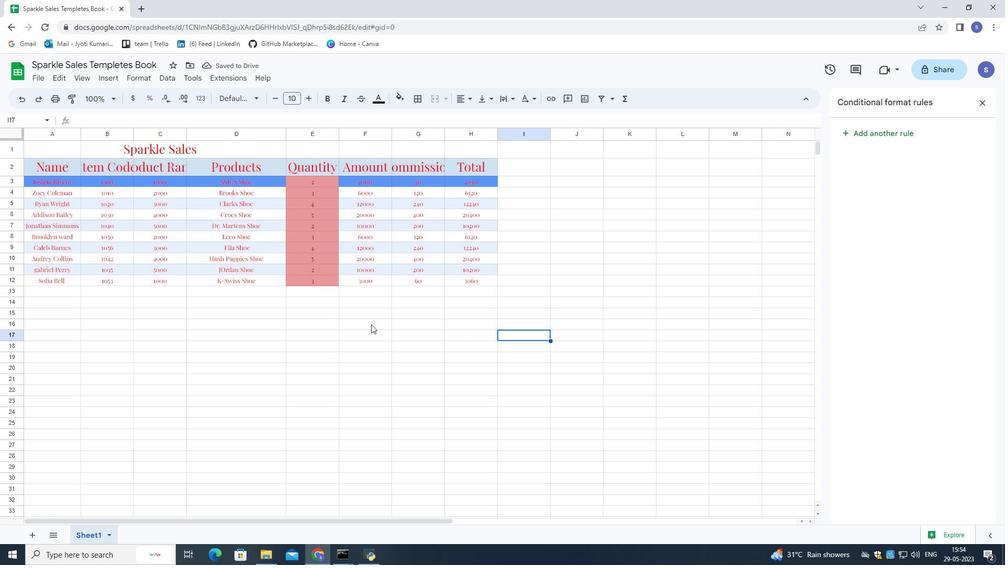 
Action: Mouse moved to (362, 315)
Screenshot: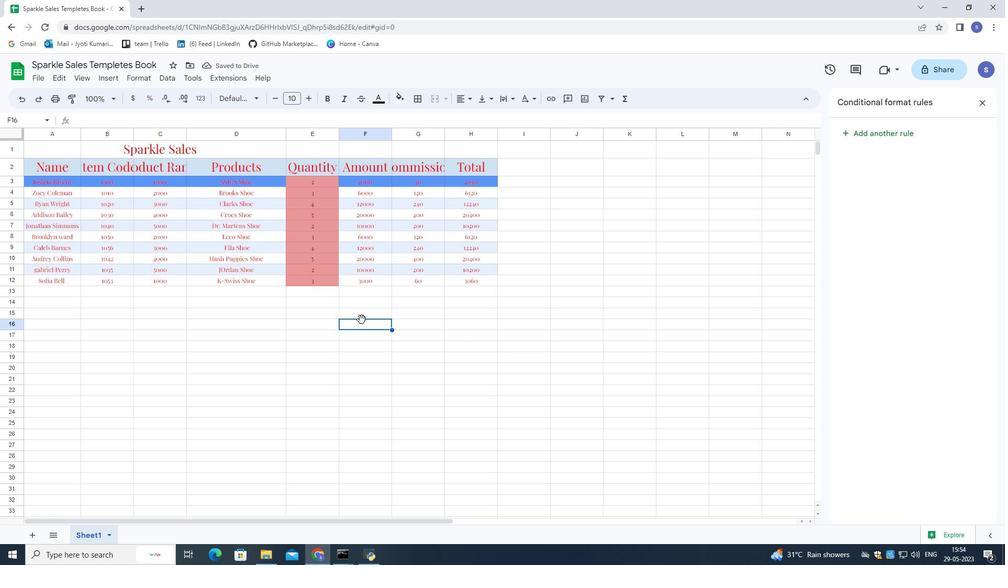 
